 Task: Search one way flight ticket for 1 adult, 1 child, 1 infant in seat in premium economy from Bemidji: Bemidji Regional Airport to Gillette: Gillette Campbell County Airport on 5-1-2023. Choice of flights is United. Number of bags: 1 checked bag. Price is upto 86000. Outbound departure time preference is 7:15.
Action: Mouse moved to (340, 502)
Screenshot: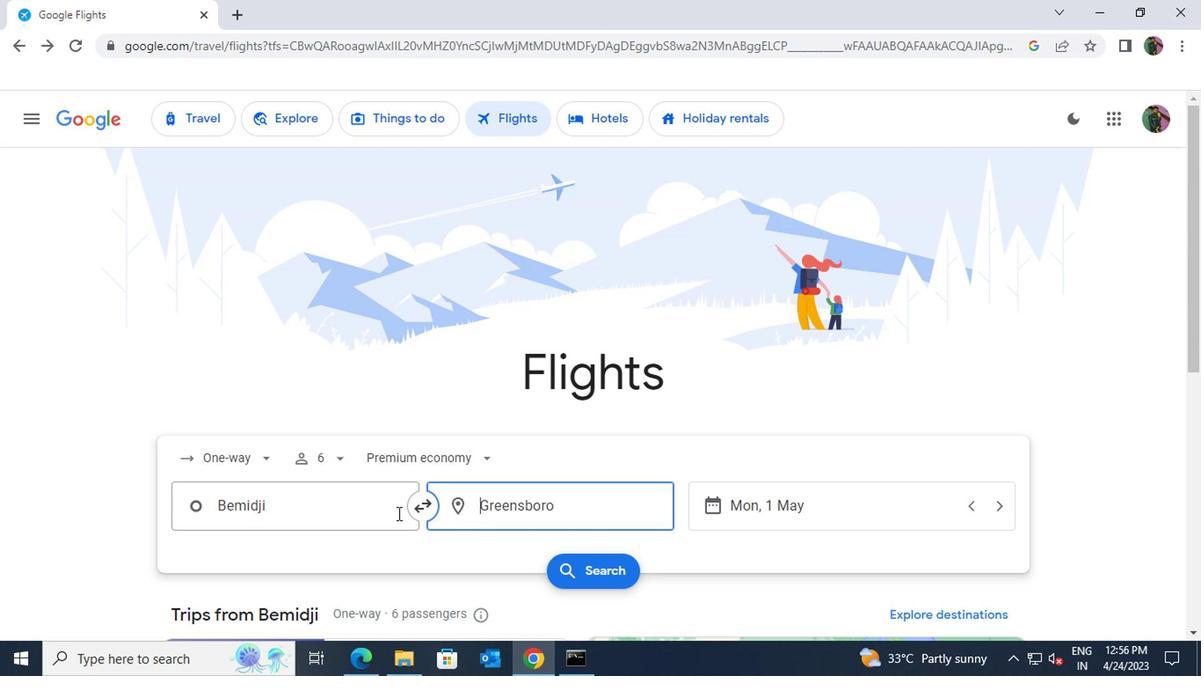 
Action: Mouse pressed left at (340, 502)
Screenshot: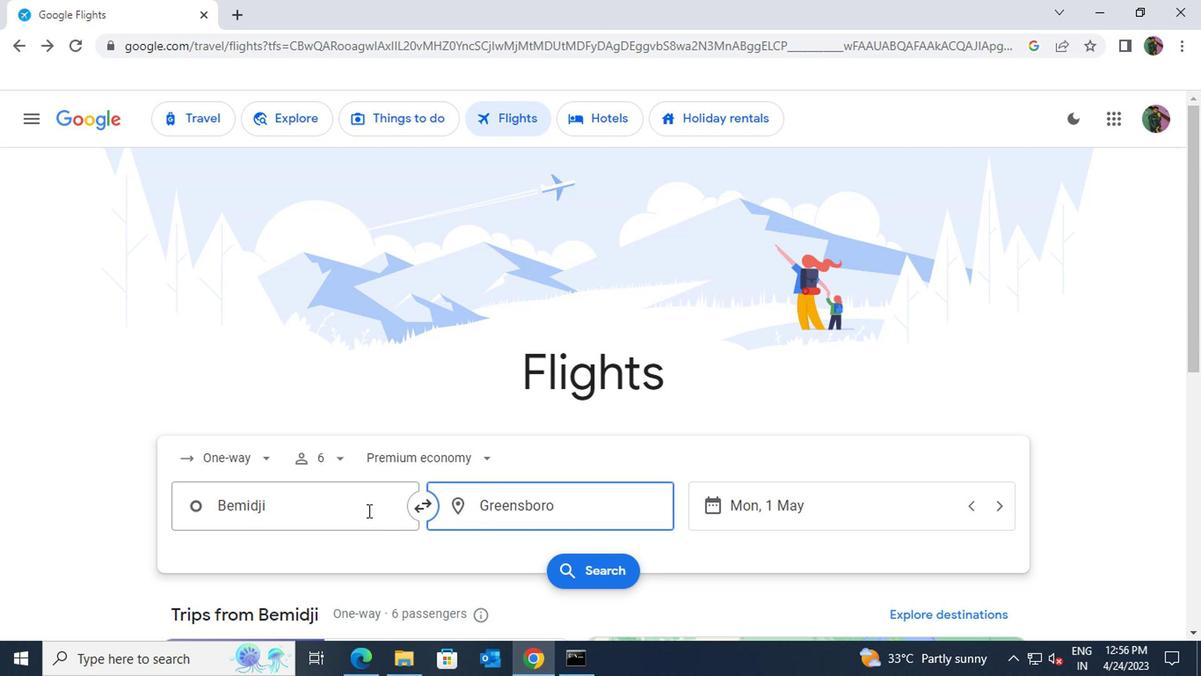
Action: Key pressed bemi
Screenshot: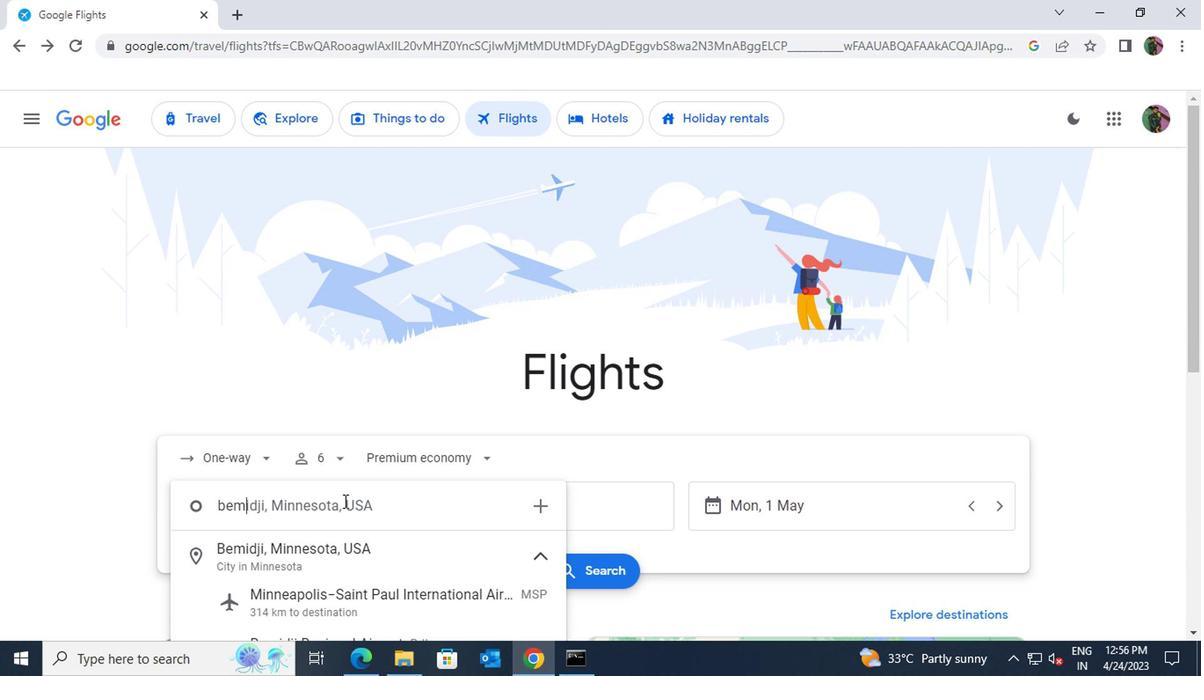 
Action: Mouse moved to (360, 552)
Screenshot: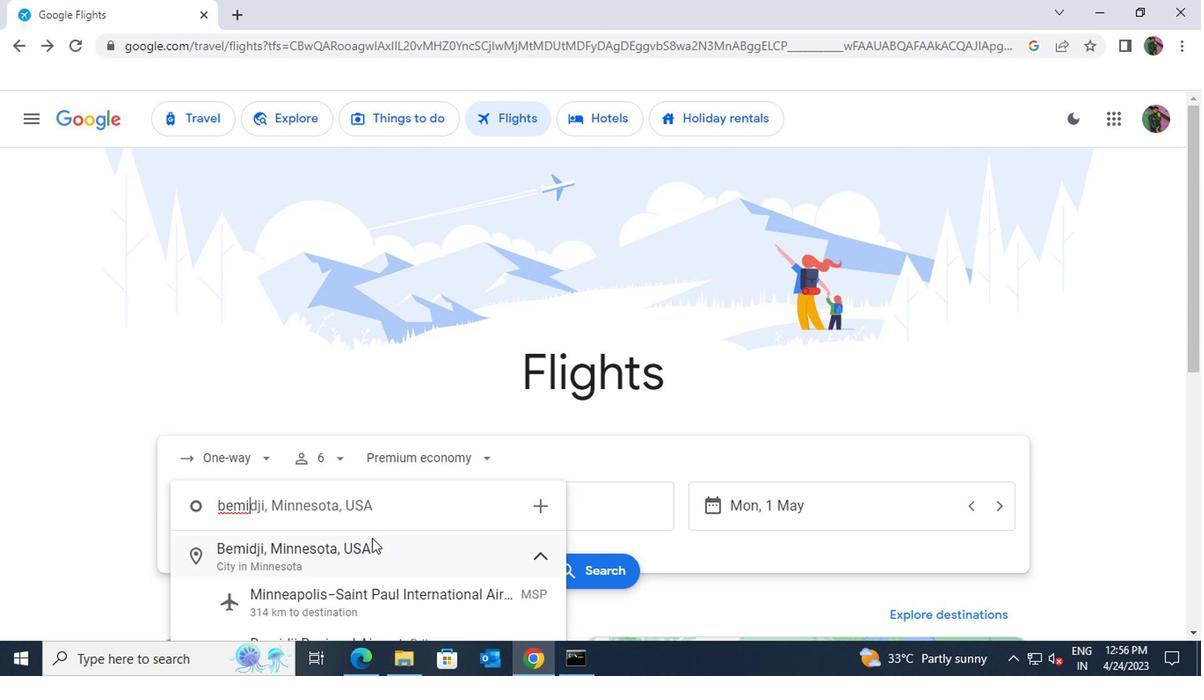 
Action: Mouse pressed left at (360, 552)
Screenshot: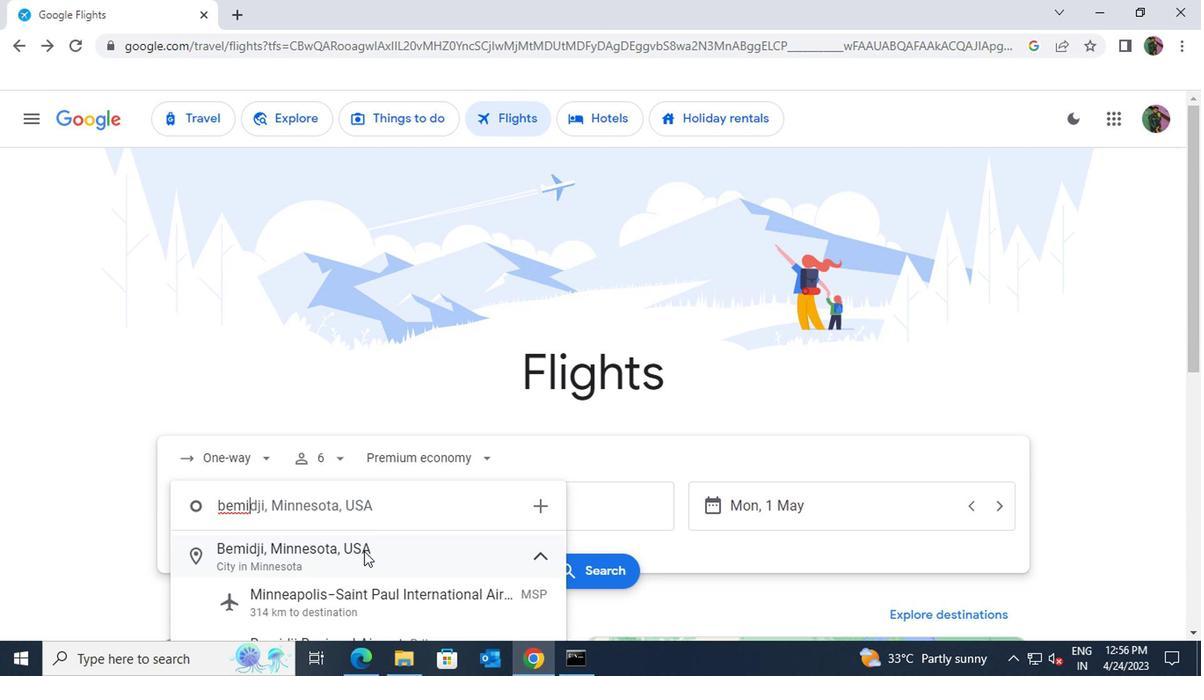
Action: Mouse moved to (496, 513)
Screenshot: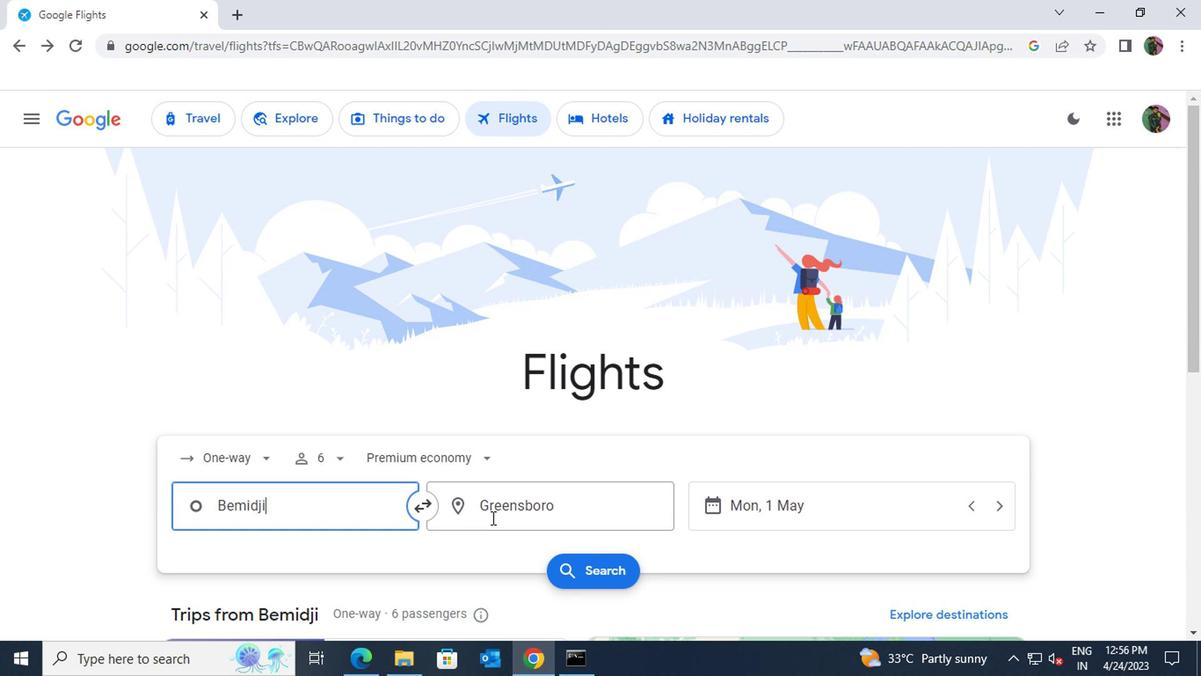 
Action: Mouse pressed left at (496, 513)
Screenshot: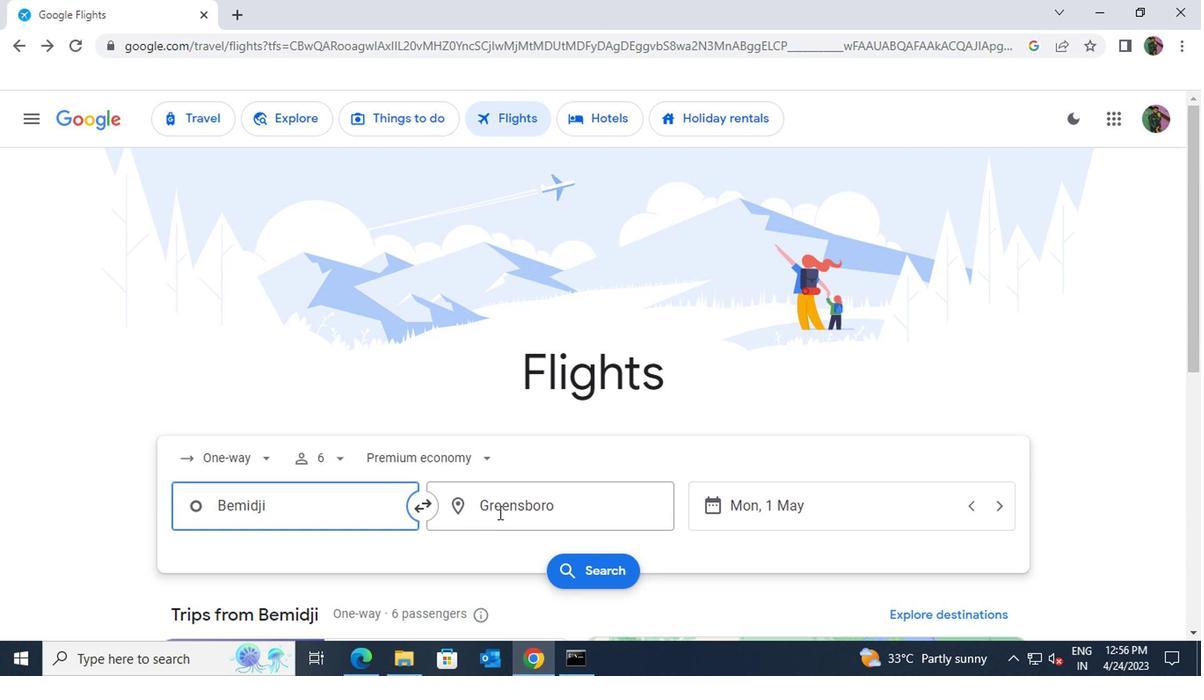 
Action: Mouse moved to (499, 512)
Screenshot: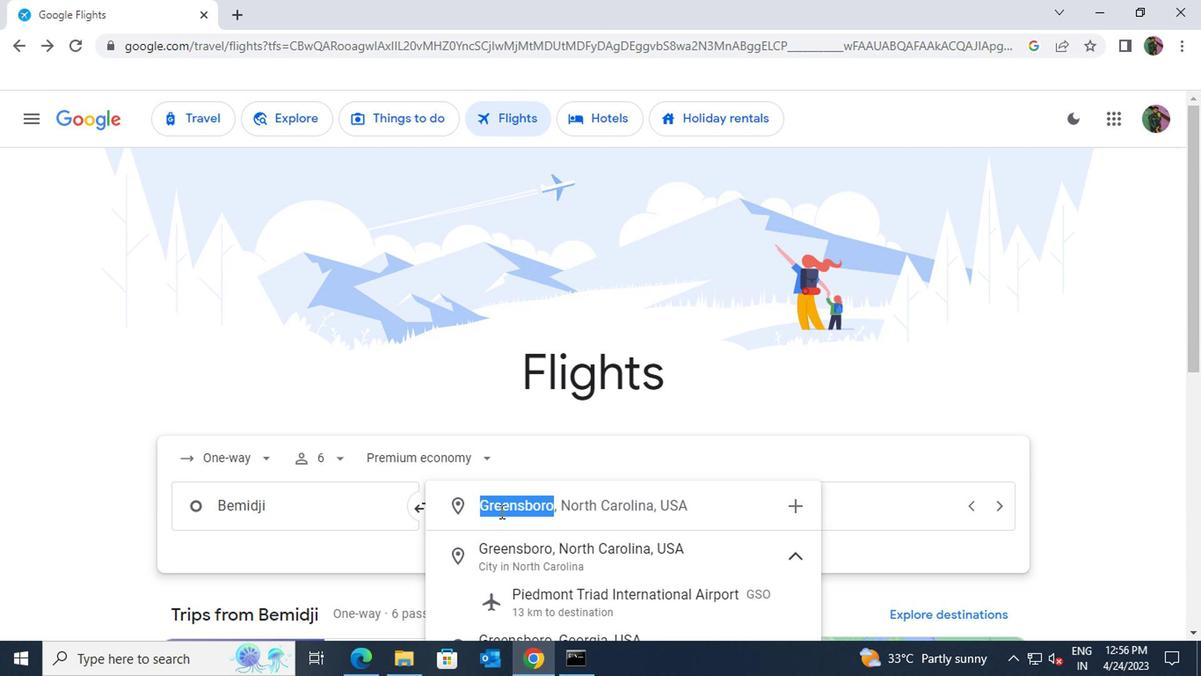 
Action: Key pressed gillett
Screenshot: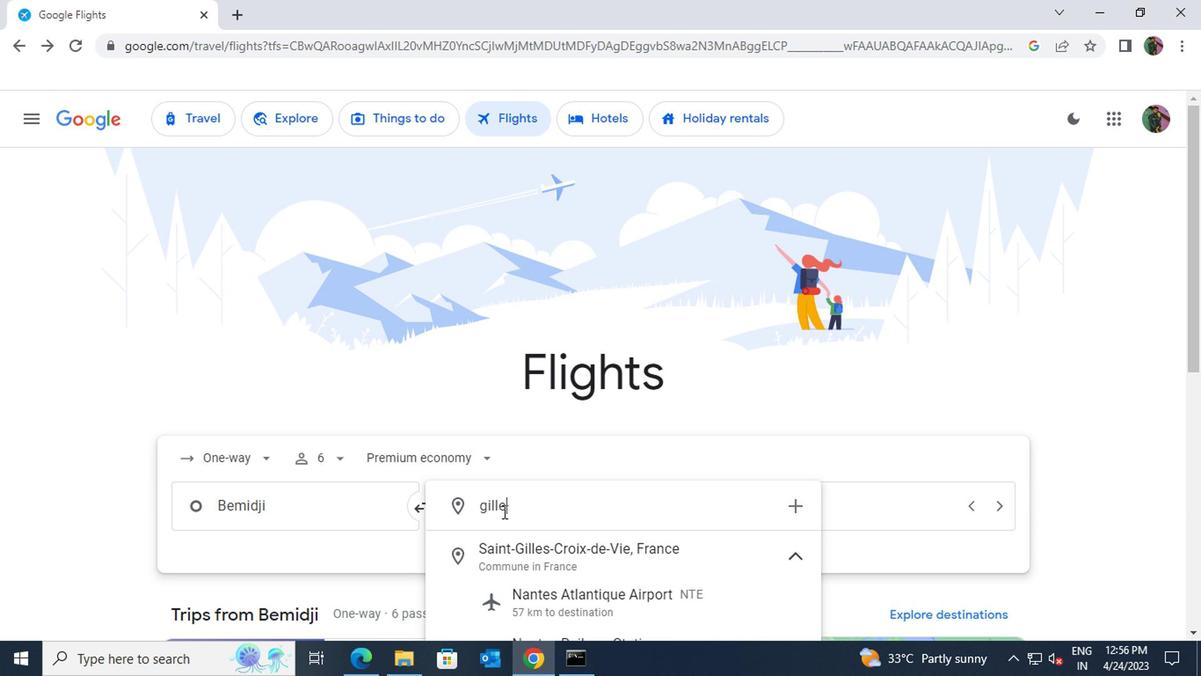 
Action: Mouse moved to (505, 548)
Screenshot: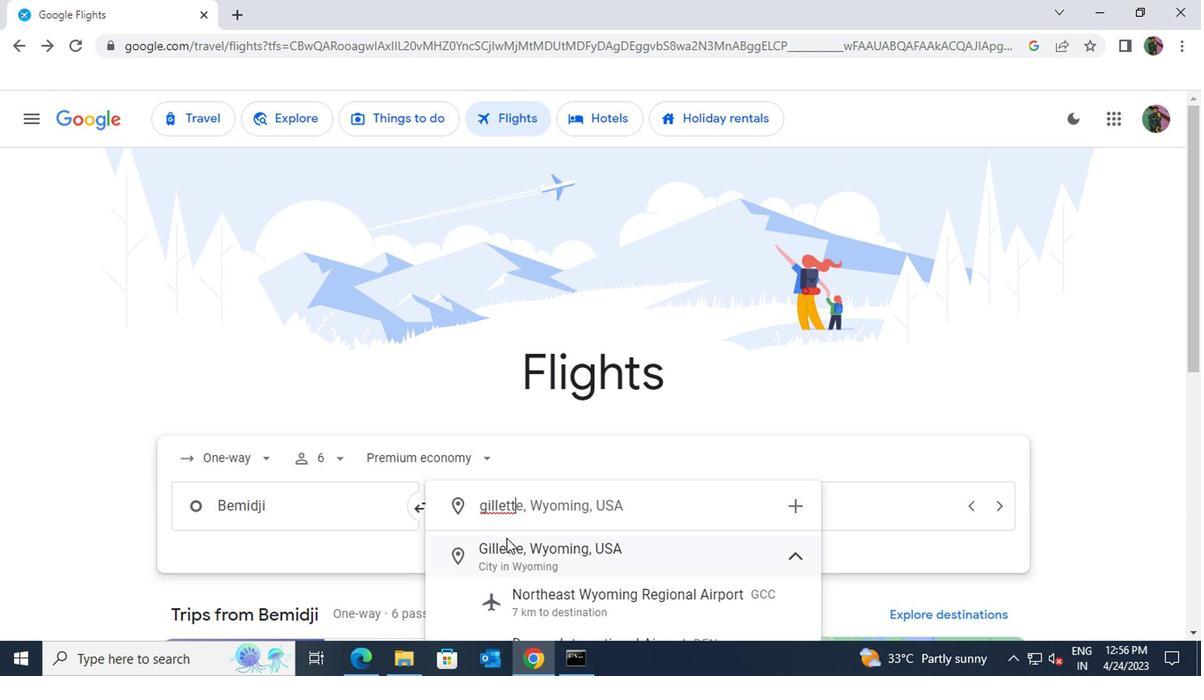 
Action: Mouse pressed left at (505, 548)
Screenshot: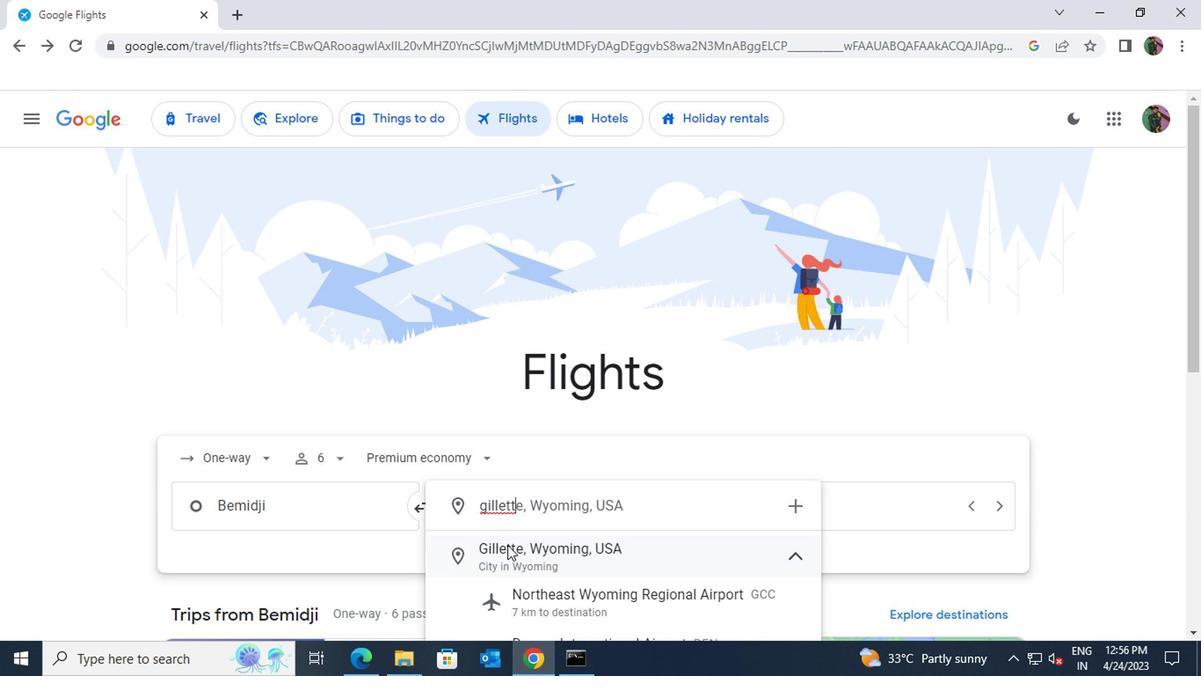 
Action: Mouse moved to (340, 460)
Screenshot: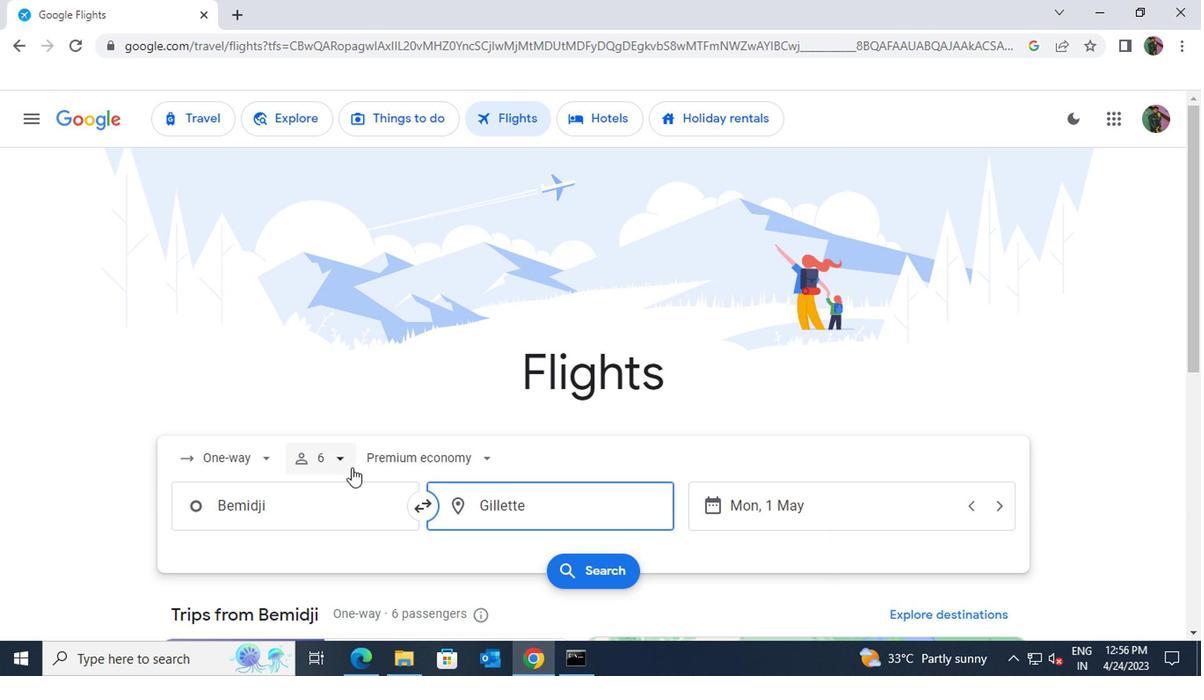 
Action: Mouse pressed left at (340, 460)
Screenshot: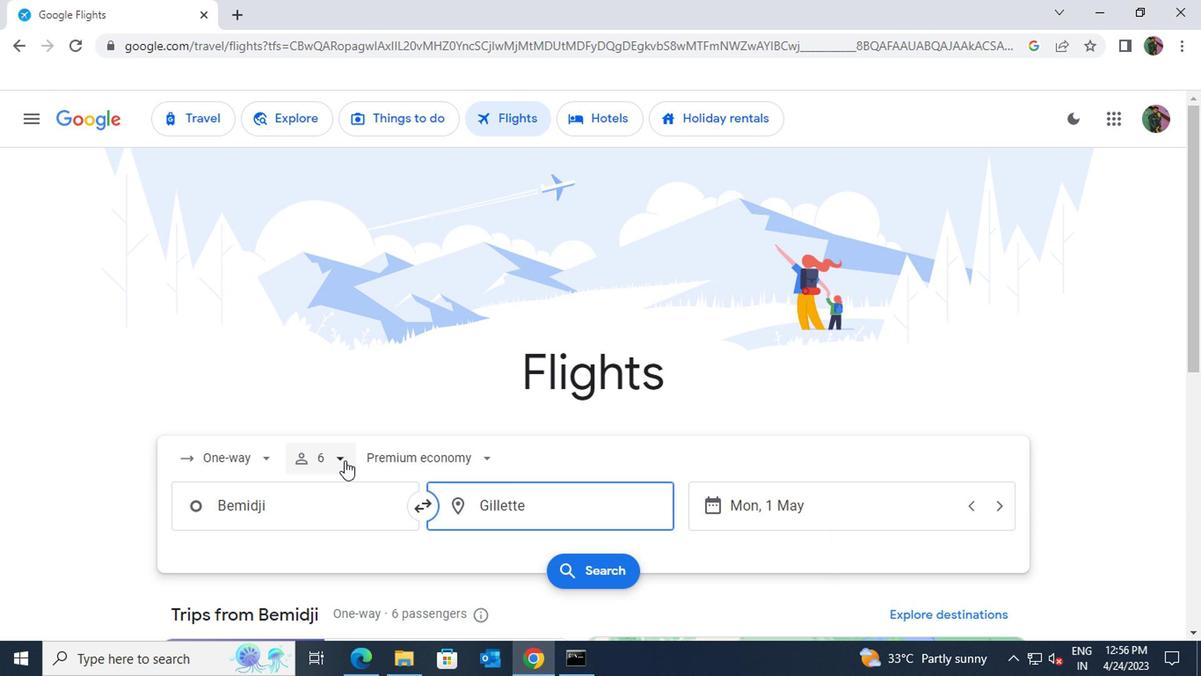 
Action: Mouse moved to (405, 503)
Screenshot: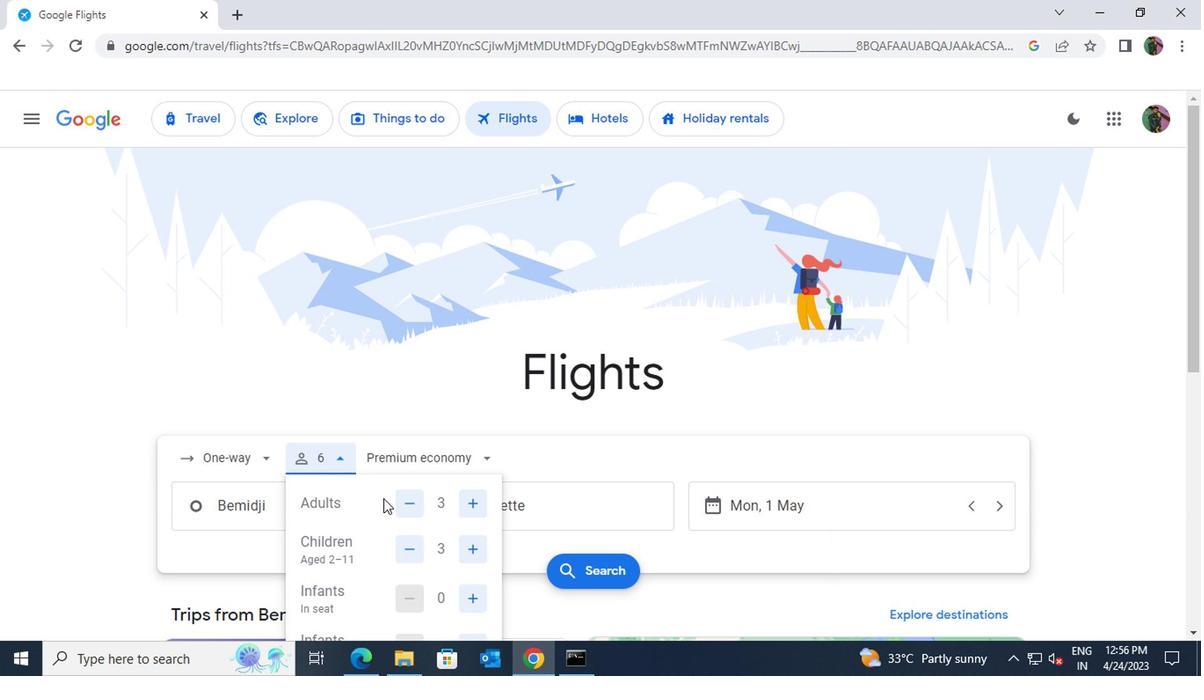 
Action: Mouse pressed left at (405, 503)
Screenshot: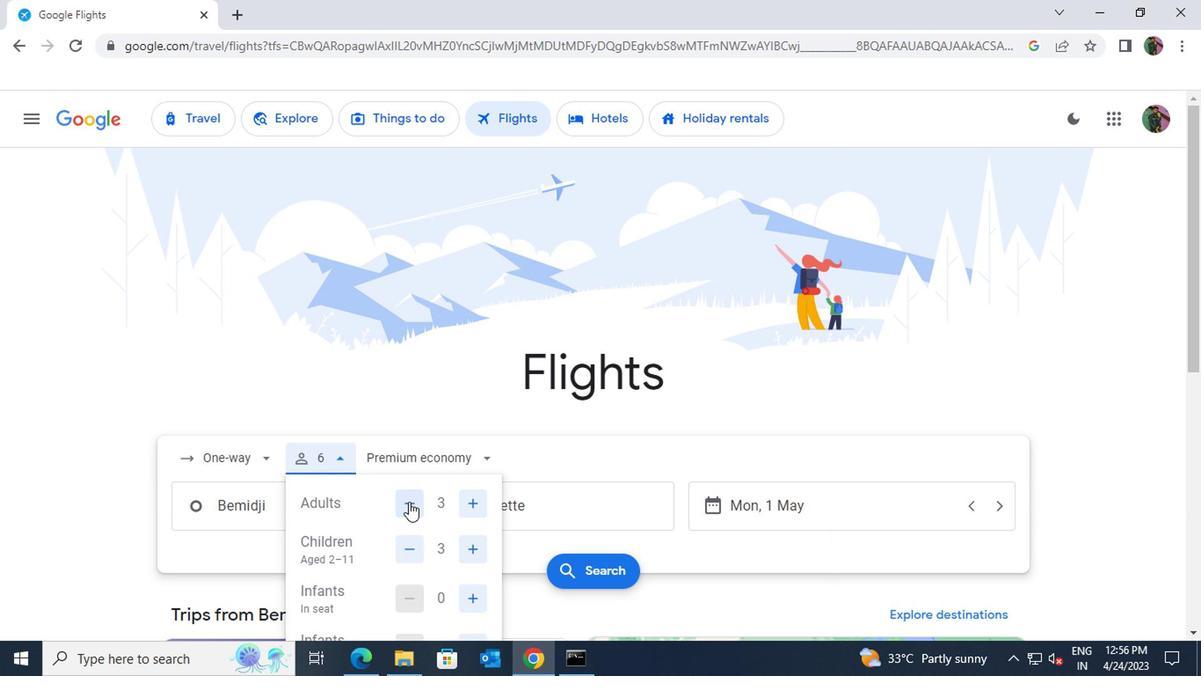 
Action: Mouse pressed left at (405, 503)
Screenshot: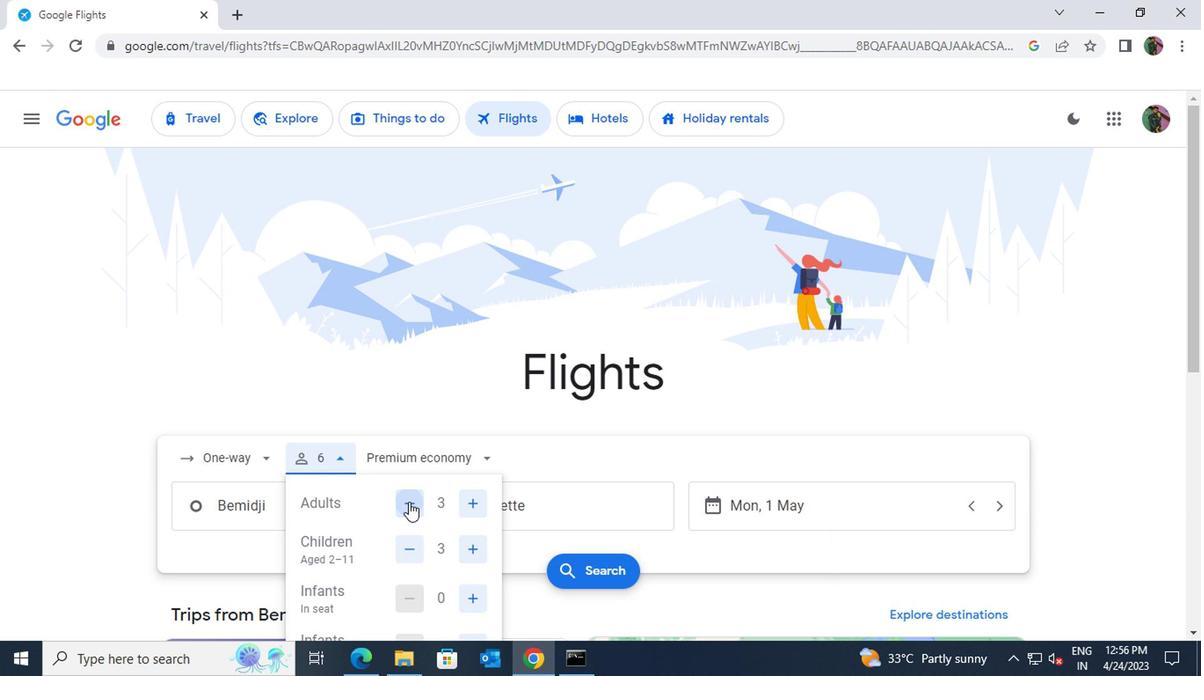 
Action: Mouse moved to (406, 548)
Screenshot: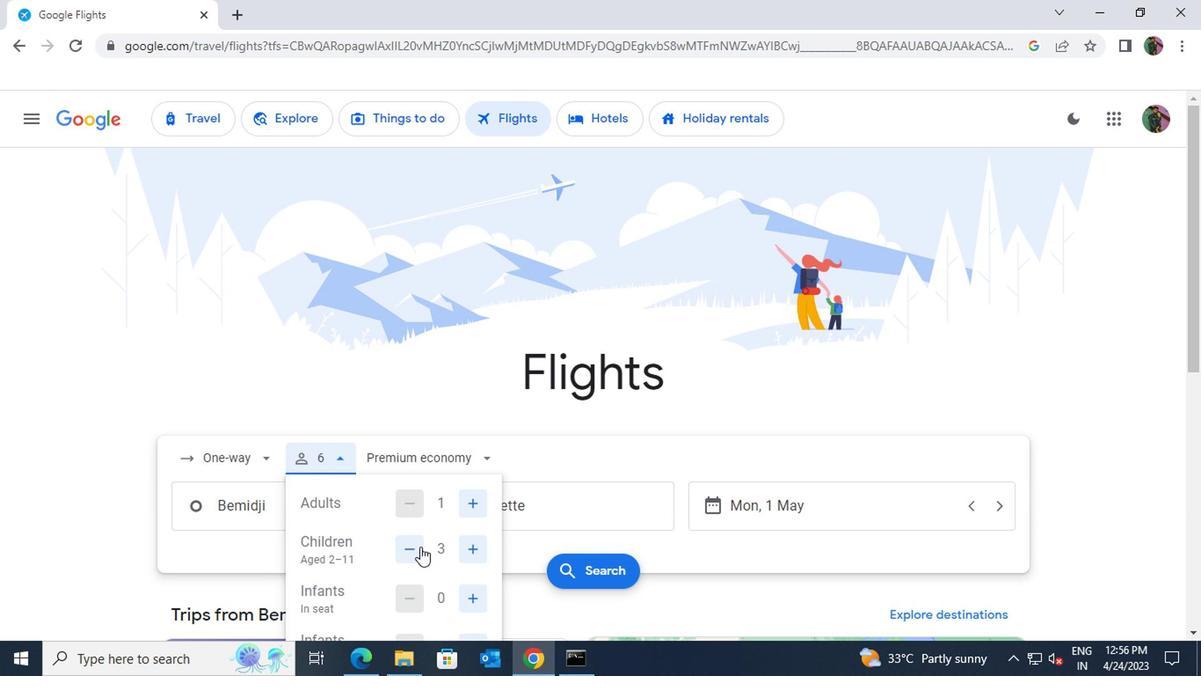 
Action: Mouse pressed left at (406, 548)
Screenshot: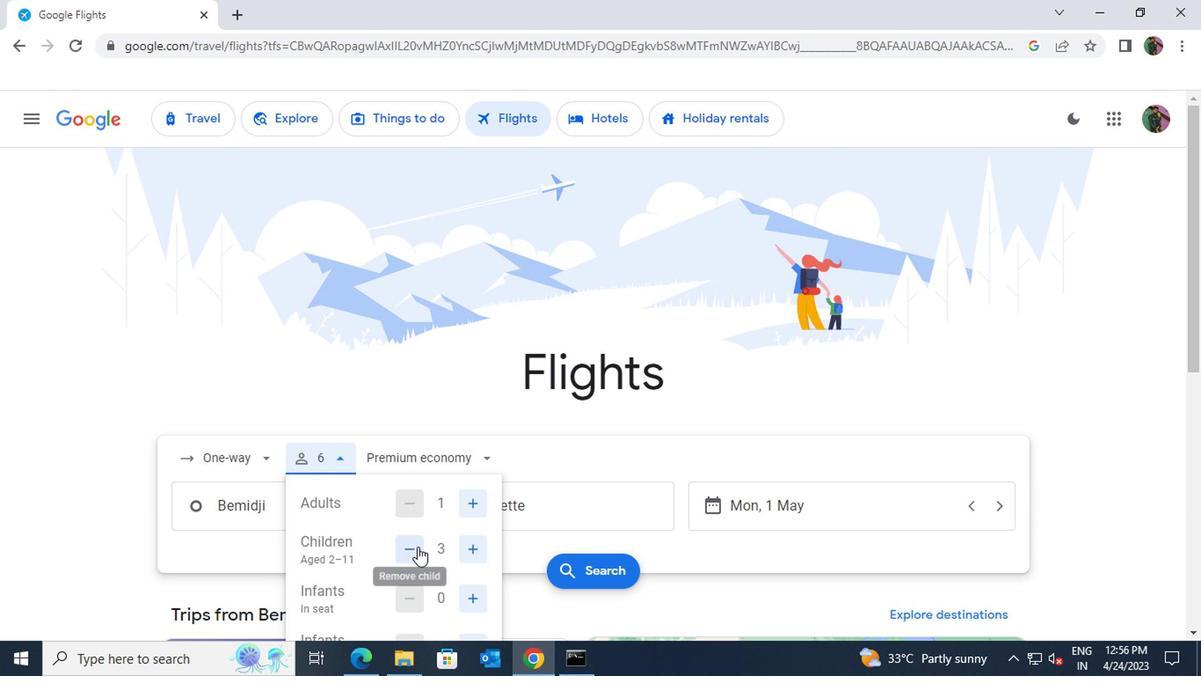 
Action: Mouse pressed left at (406, 548)
Screenshot: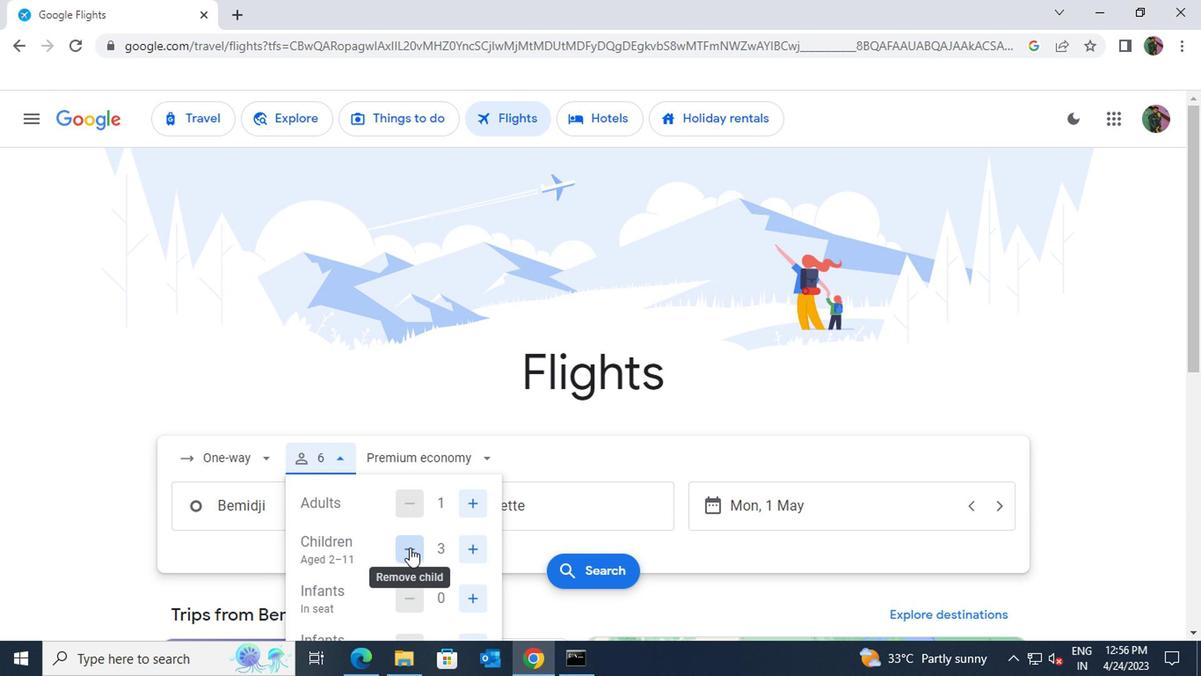 
Action: Mouse moved to (416, 542)
Screenshot: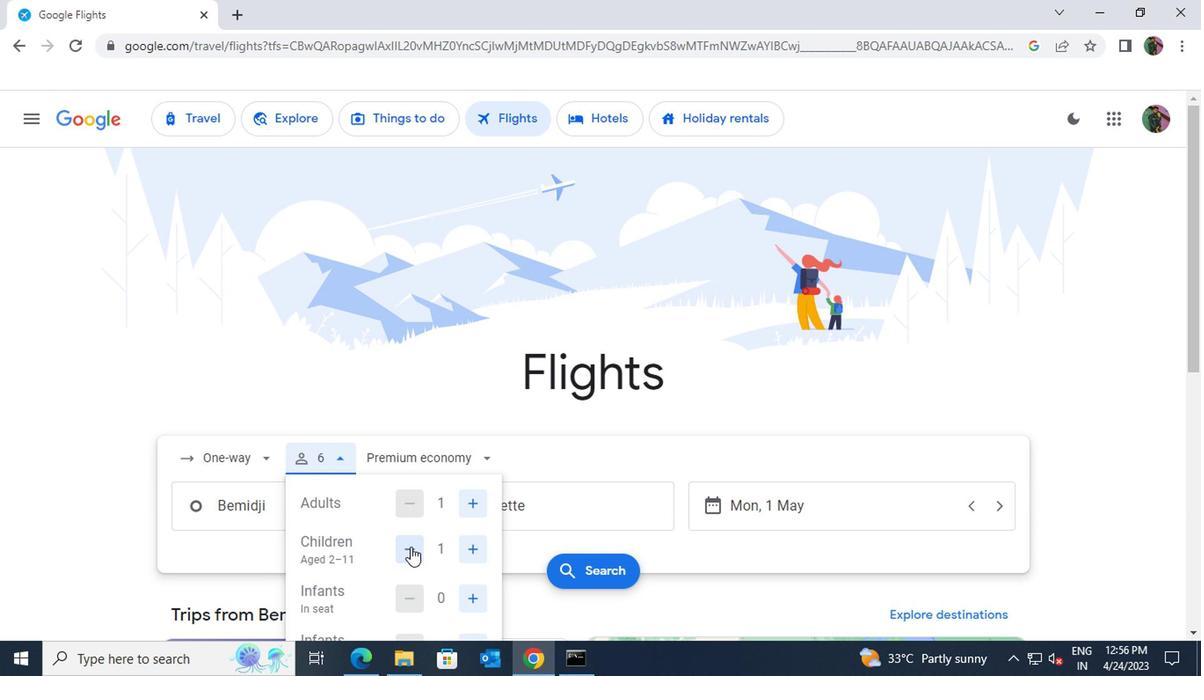 
Action: Mouse scrolled (416, 542) with delta (0, 0)
Screenshot: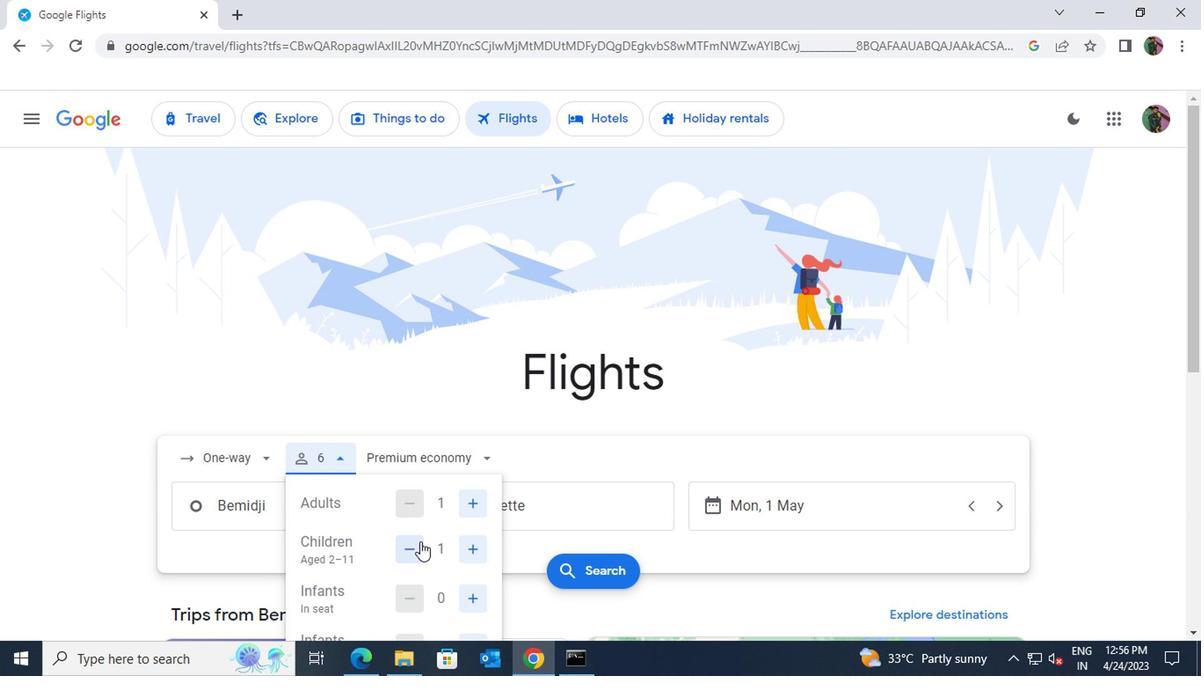
Action: Mouse moved to (468, 508)
Screenshot: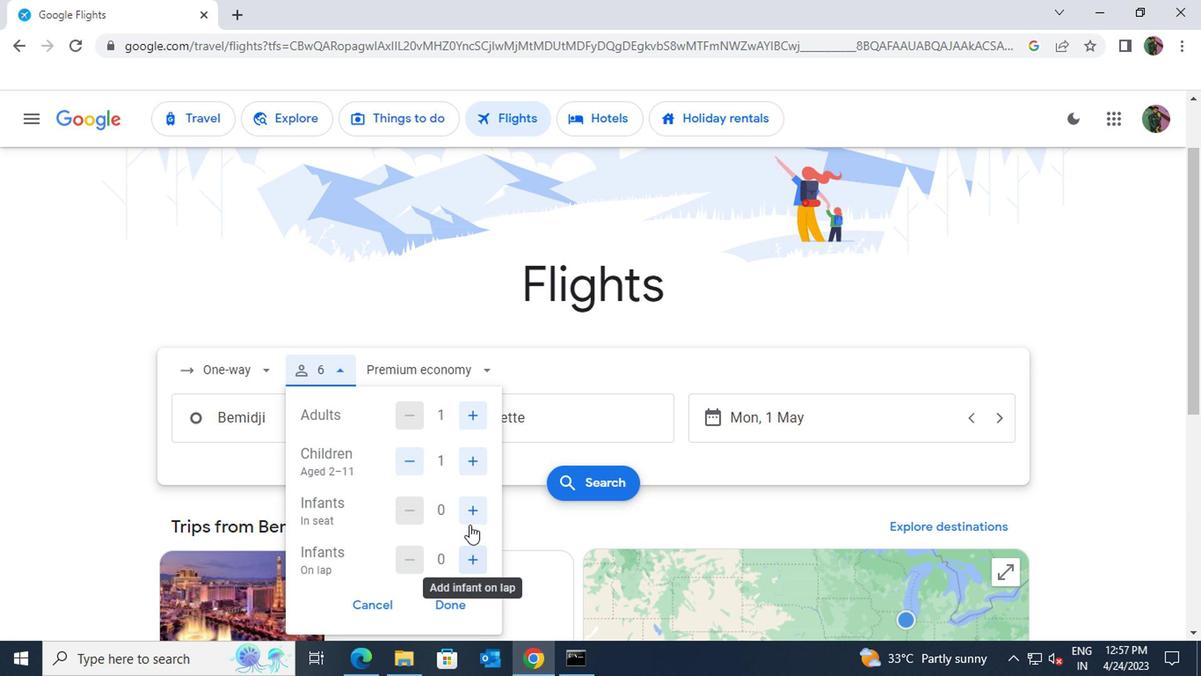 
Action: Mouse pressed left at (468, 508)
Screenshot: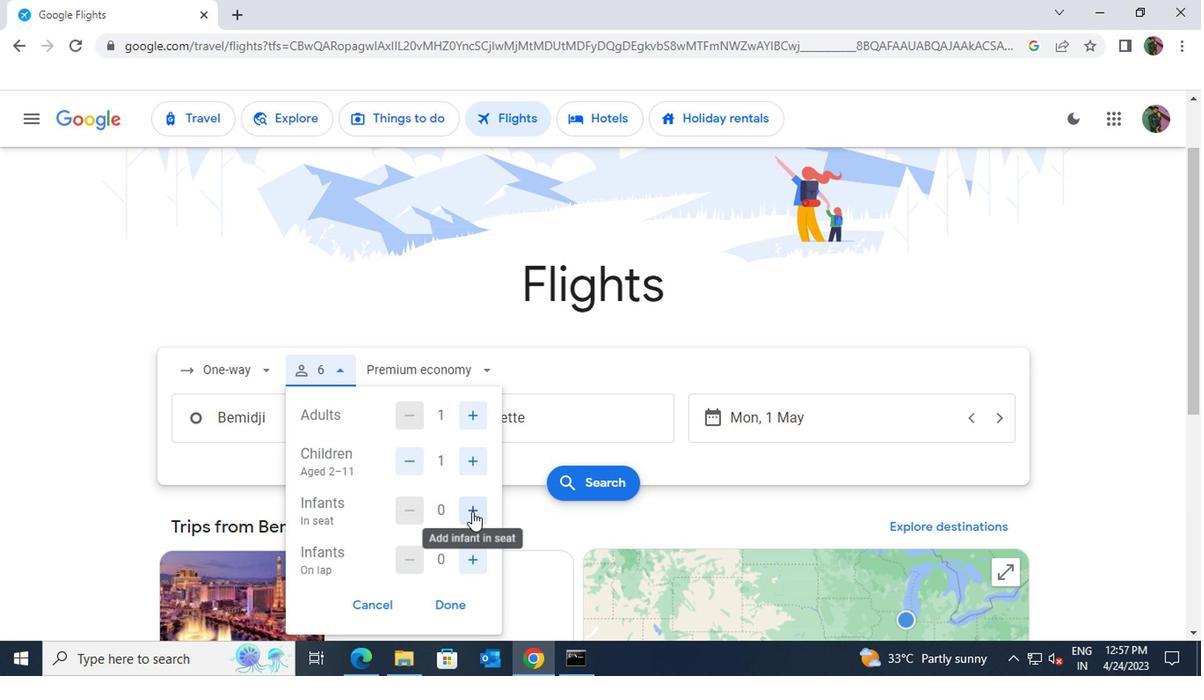 
Action: Mouse moved to (446, 602)
Screenshot: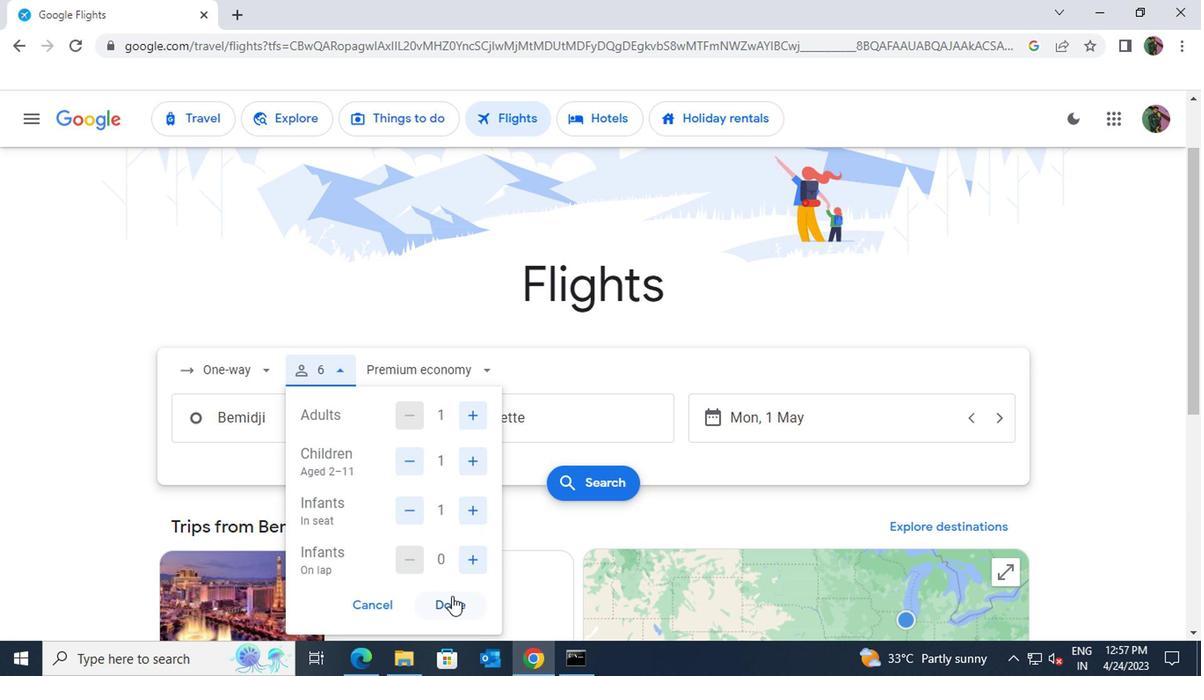 
Action: Mouse pressed left at (446, 602)
Screenshot: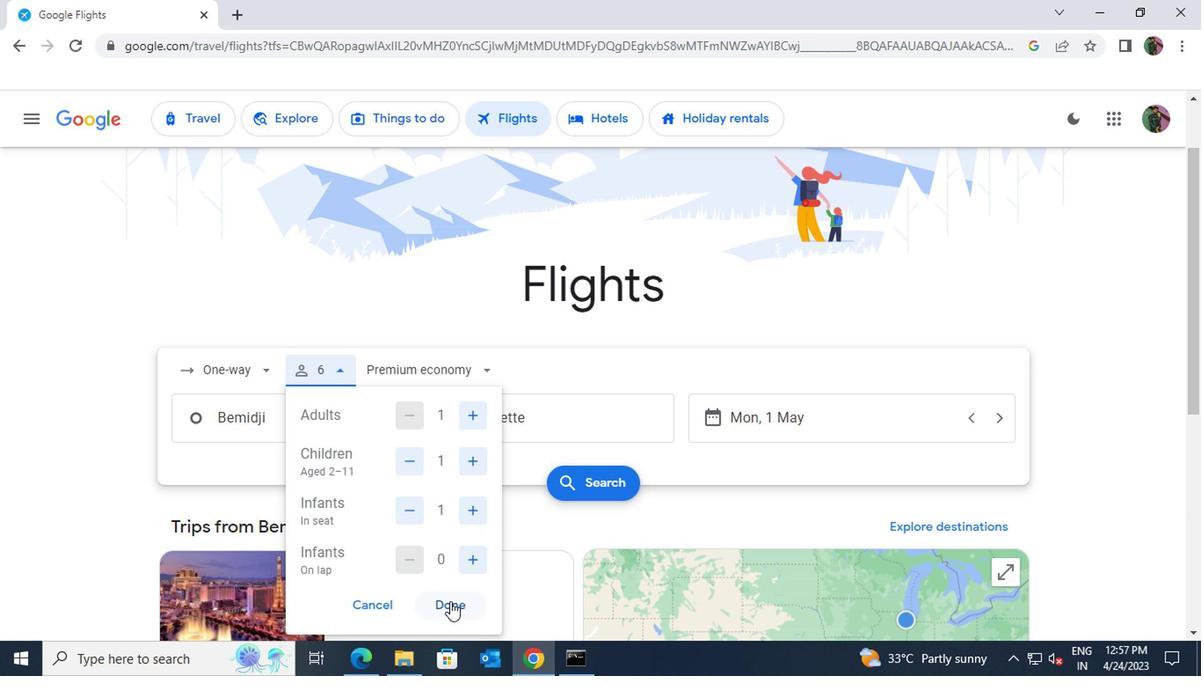 
Action: Mouse moved to (704, 415)
Screenshot: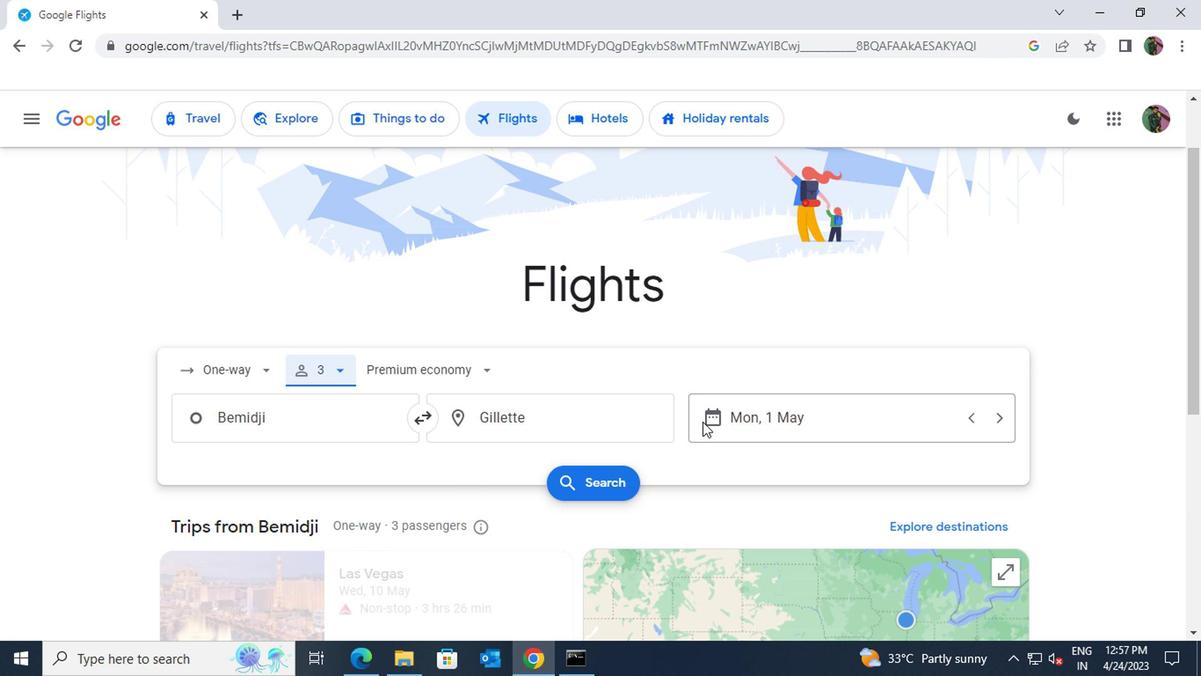 
Action: Mouse pressed left at (704, 415)
Screenshot: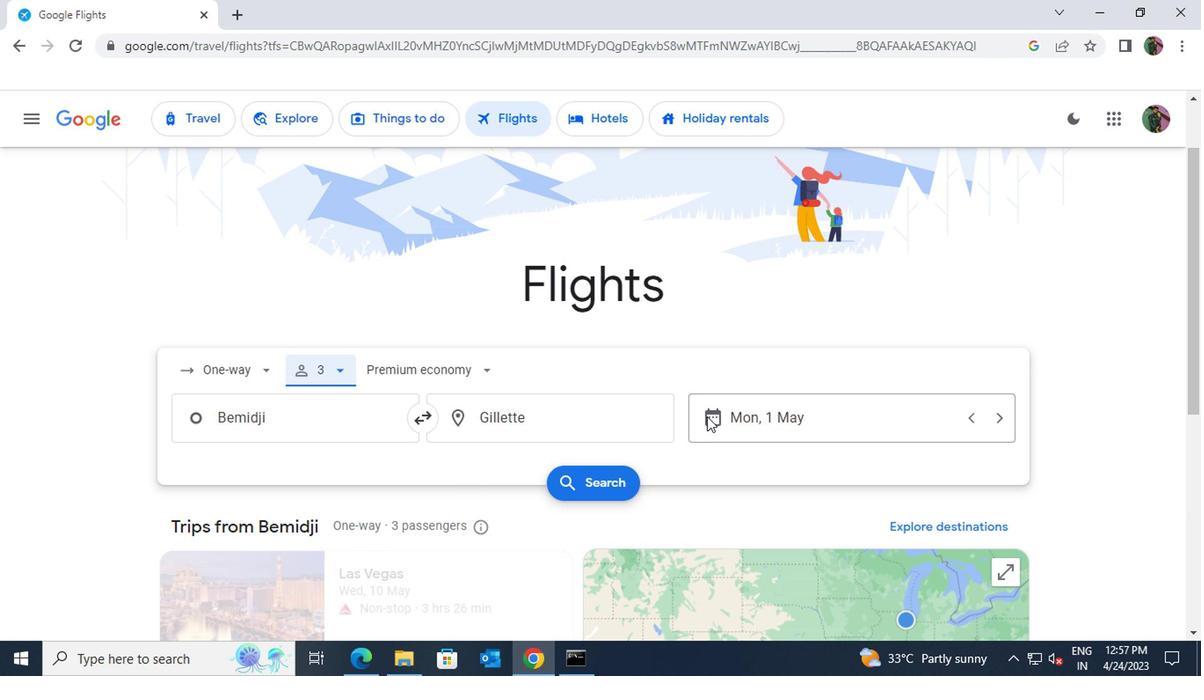
Action: Mouse moved to (776, 318)
Screenshot: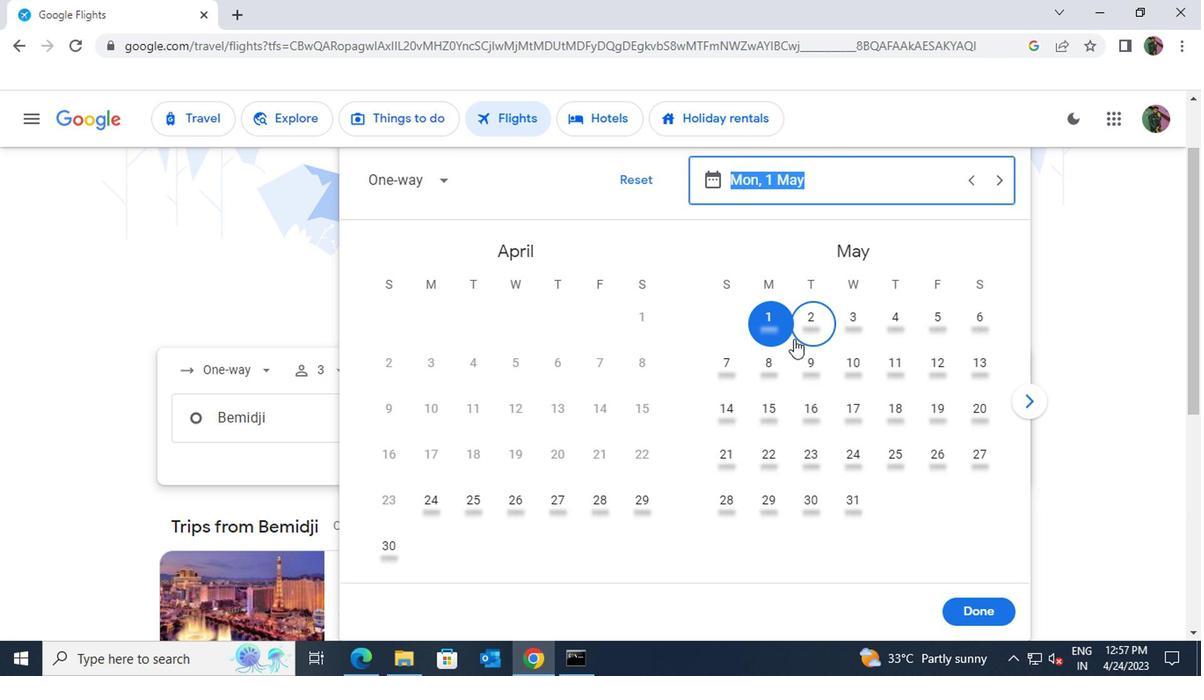 
Action: Mouse pressed left at (776, 318)
Screenshot: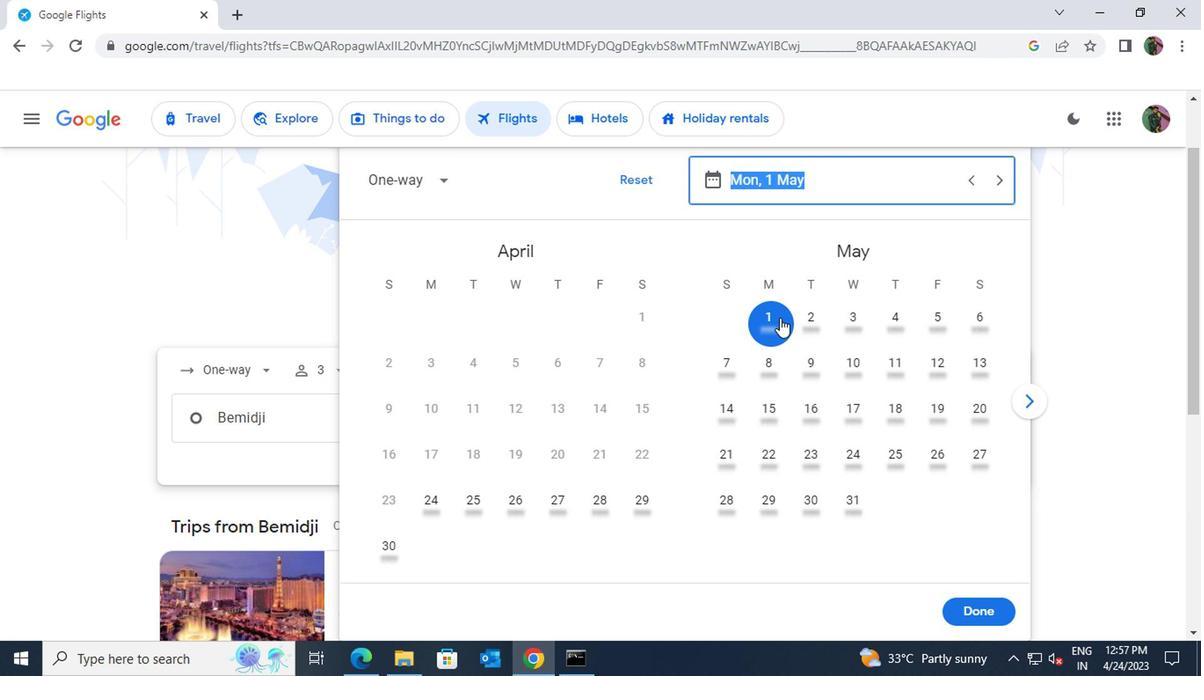 
Action: Mouse moved to (970, 614)
Screenshot: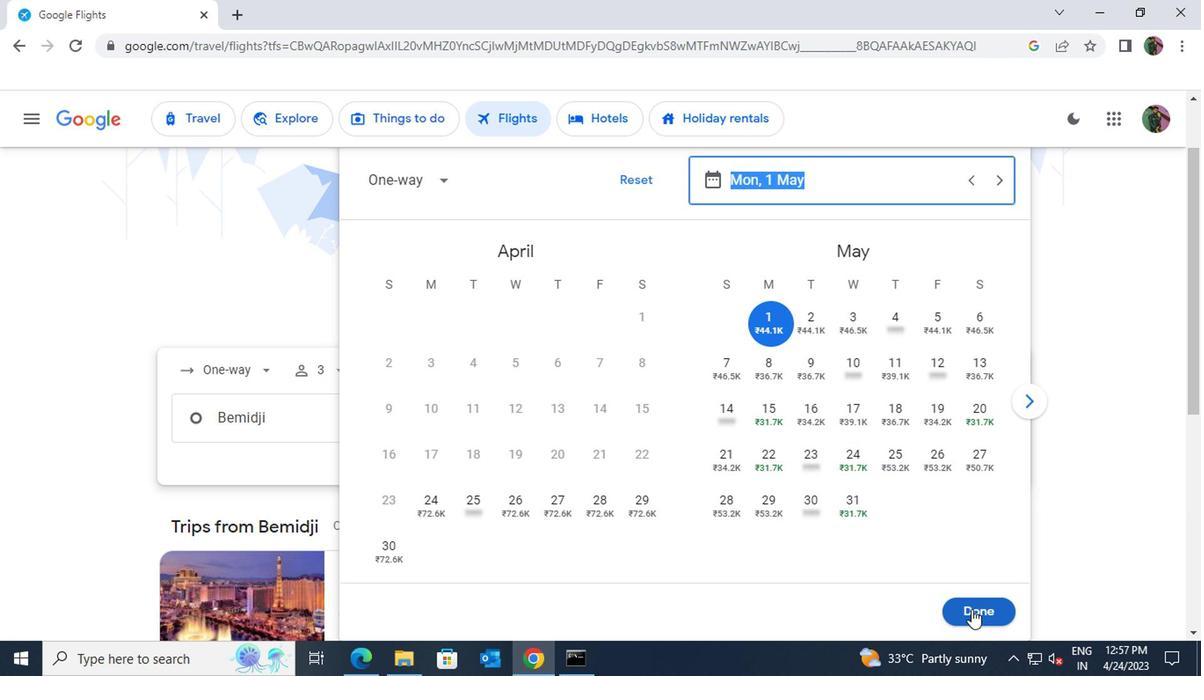 
Action: Mouse pressed left at (970, 614)
Screenshot: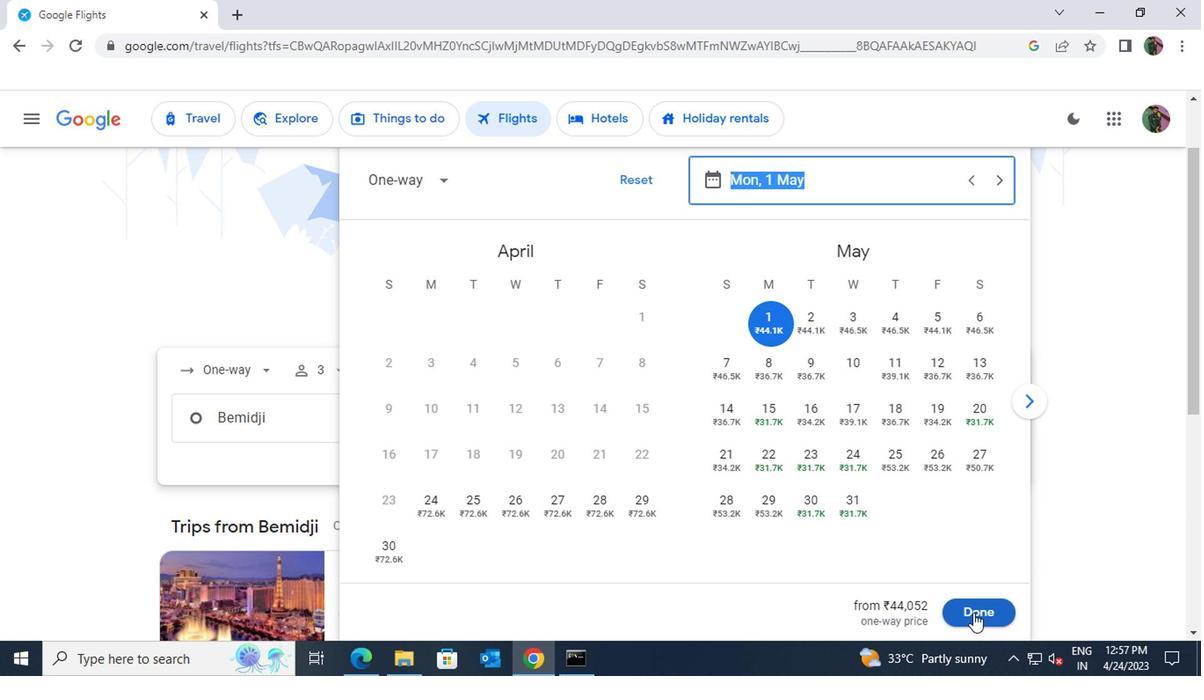 
Action: Mouse moved to (268, 371)
Screenshot: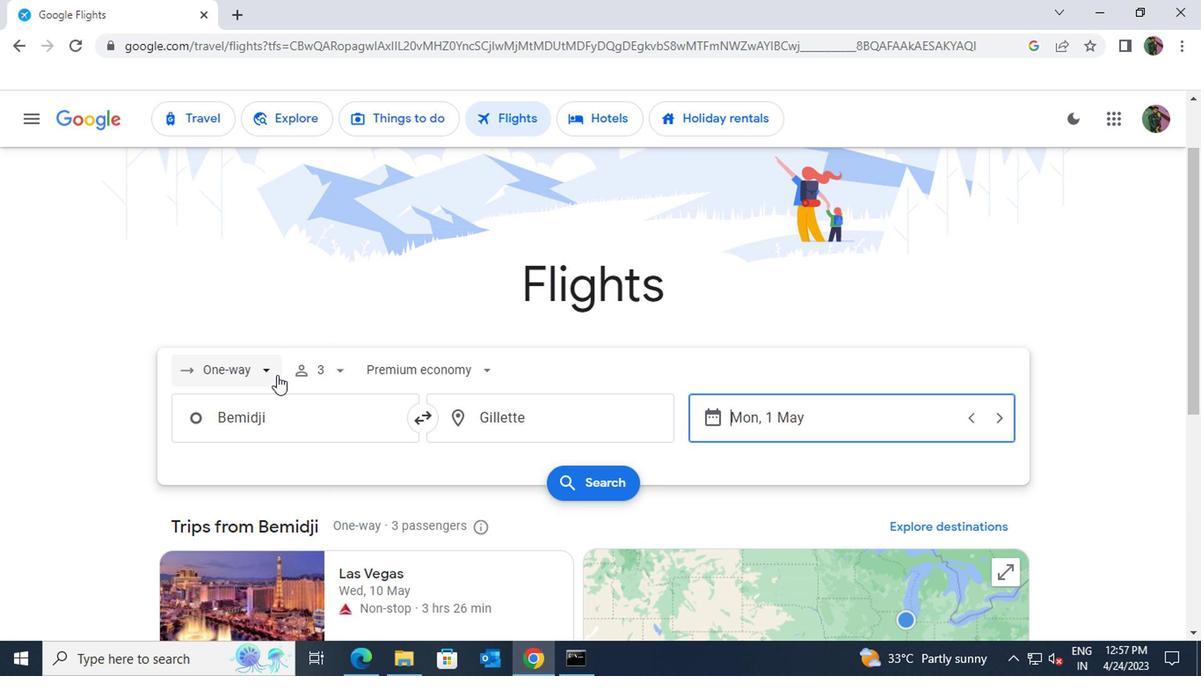 
Action: Mouse pressed left at (268, 371)
Screenshot: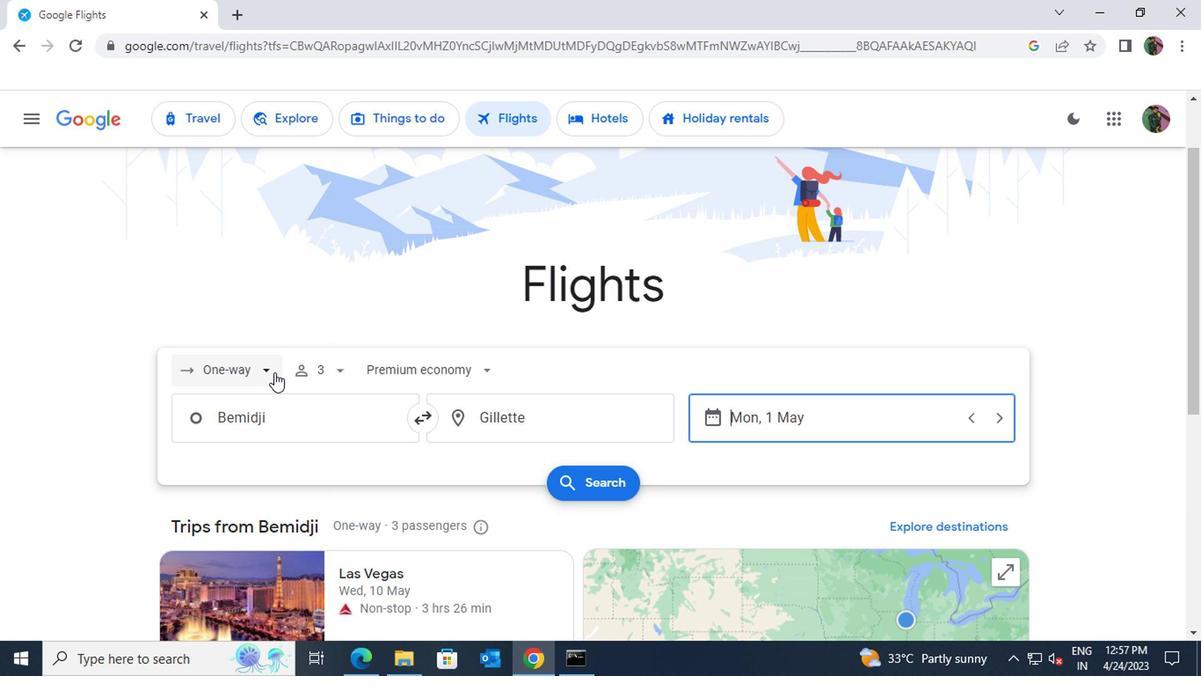 
Action: Mouse moved to (240, 445)
Screenshot: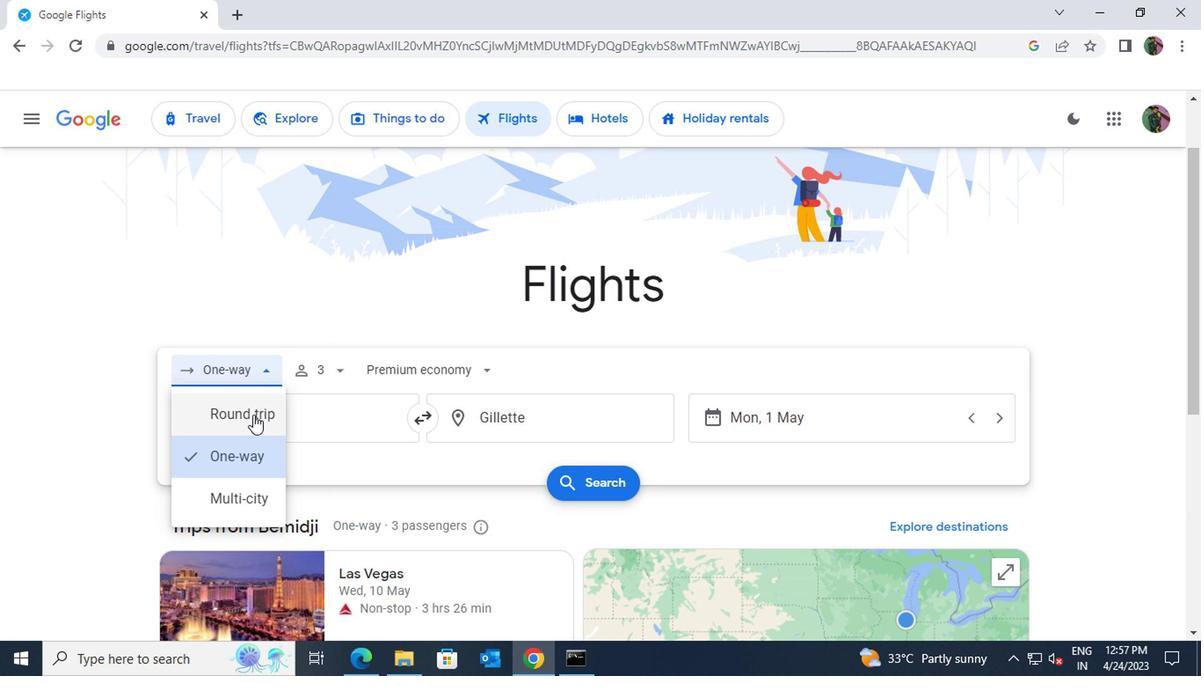 
Action: Mouse pressed left at (240, 445)
Screenshot: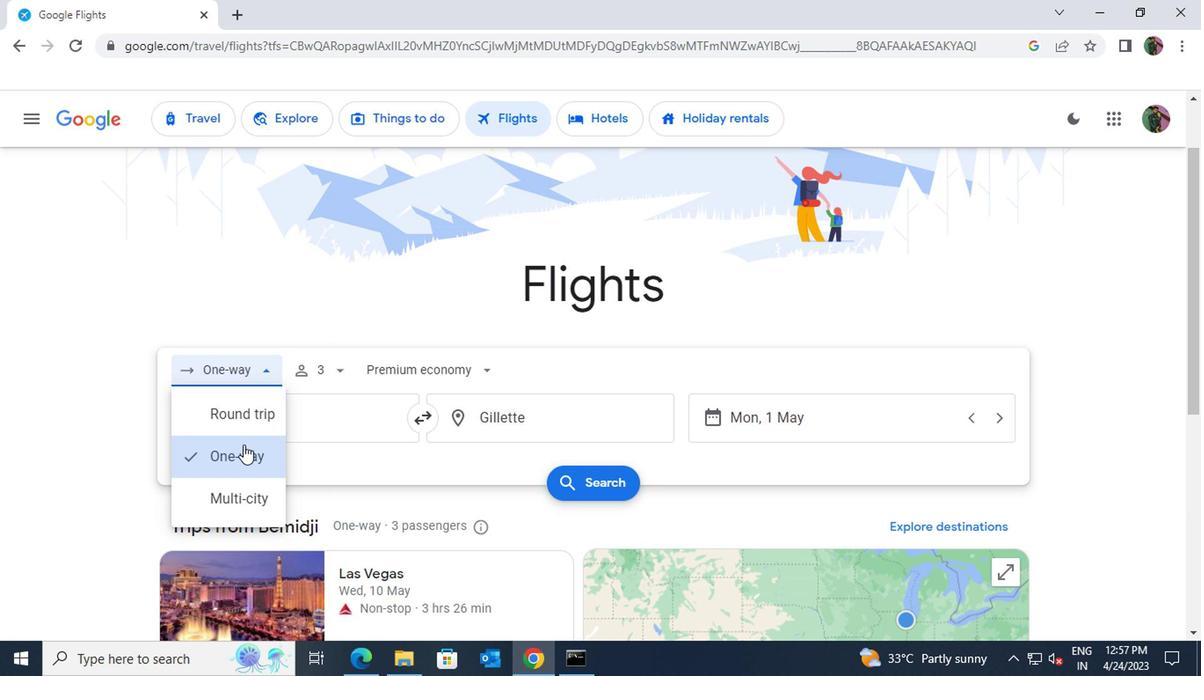 
Action: Mouse moved to (584, 483)
Screenshot: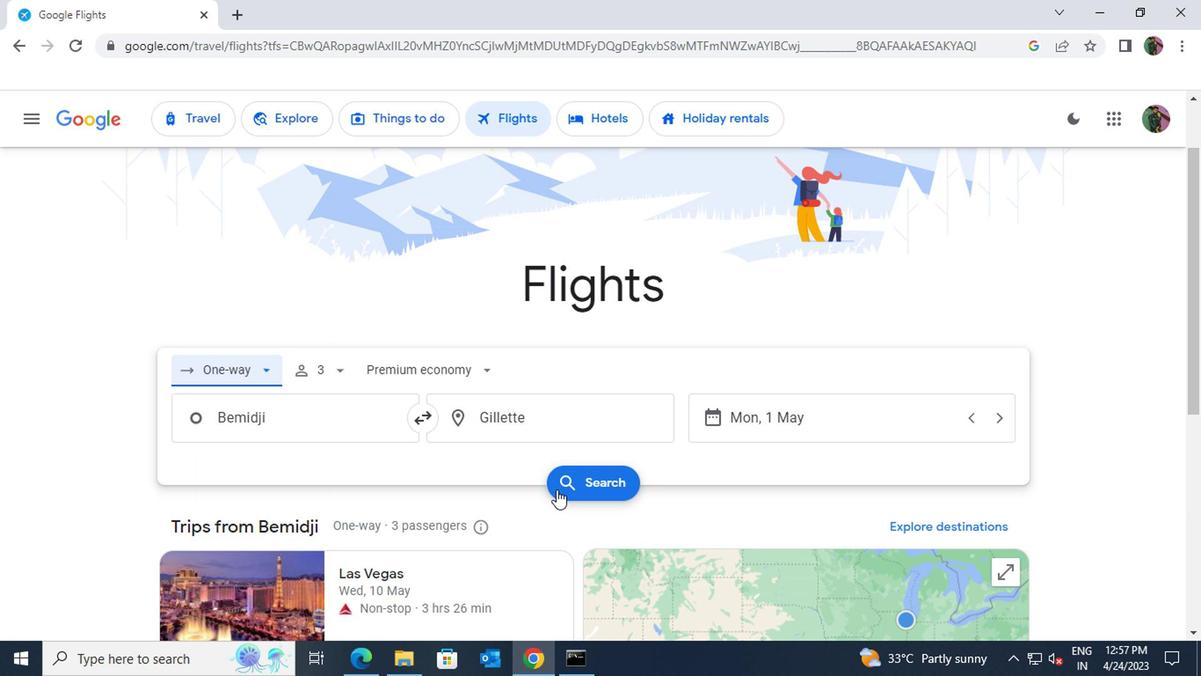 
Action: Mouse pressed left at (584, 483)
Screenshot: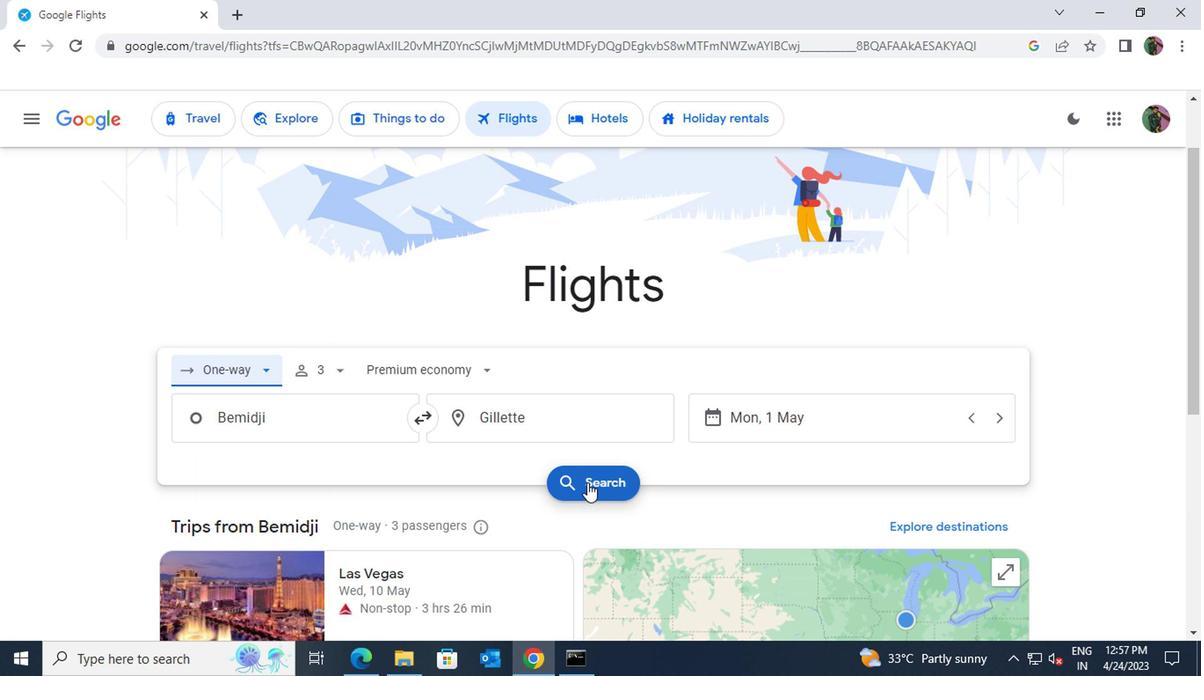 
Action: Mouse moved to (470, 286)
Screenshot: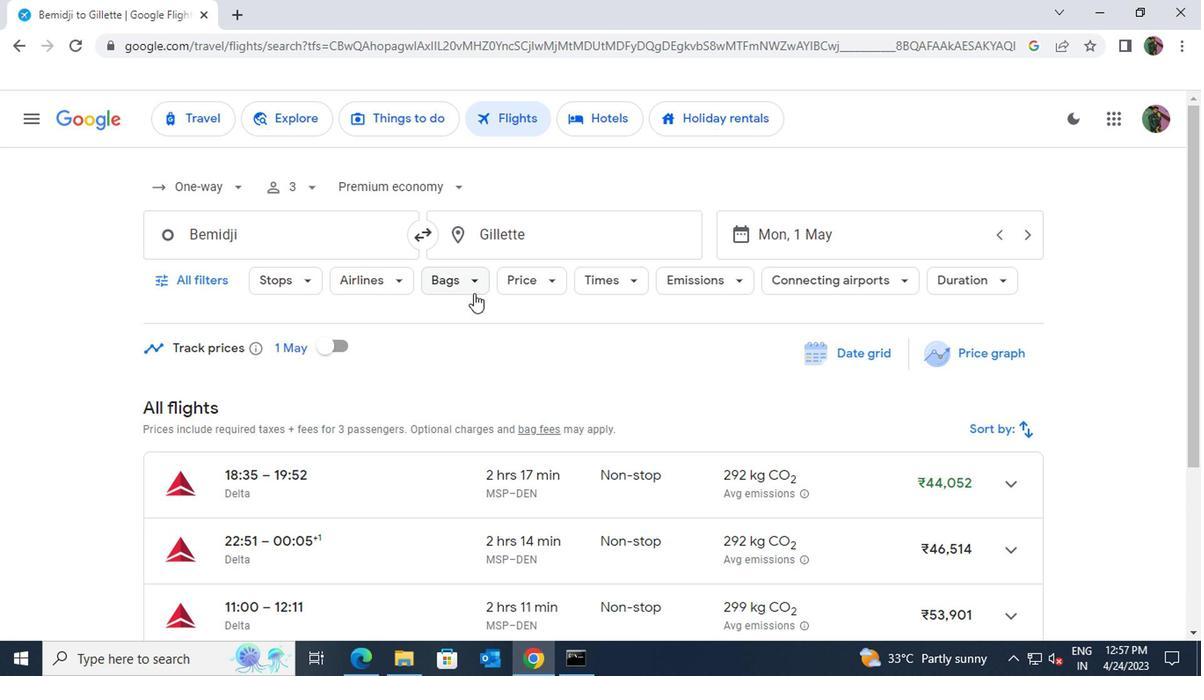 
Action: Mouse pressed left at (470, 286)
Screenshot: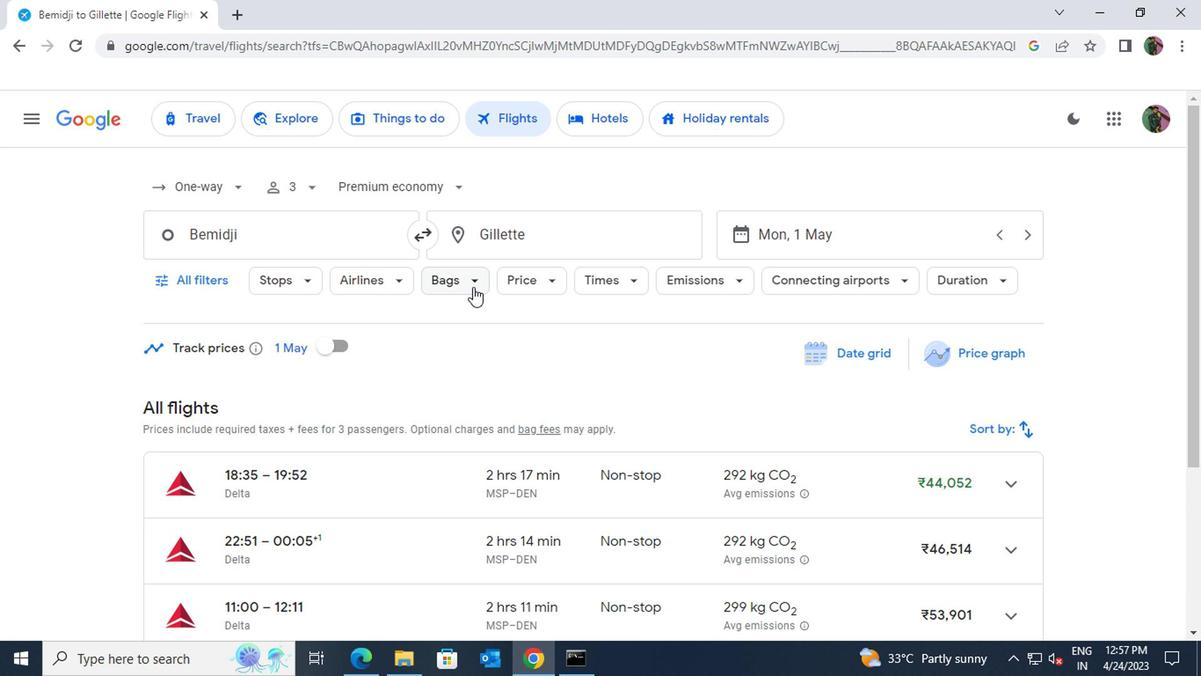 
Action: Mouse moved to (696, 400)
Screenshot: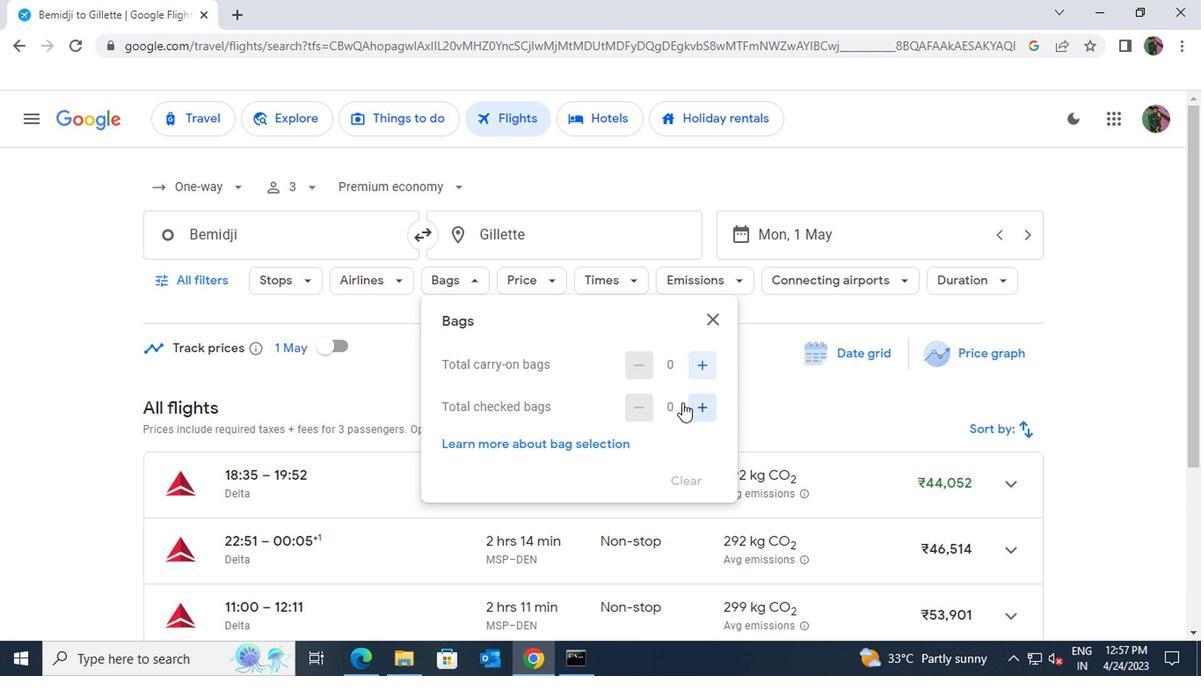 
Action: Mouse pressed left at (696, 400)
Screenshot: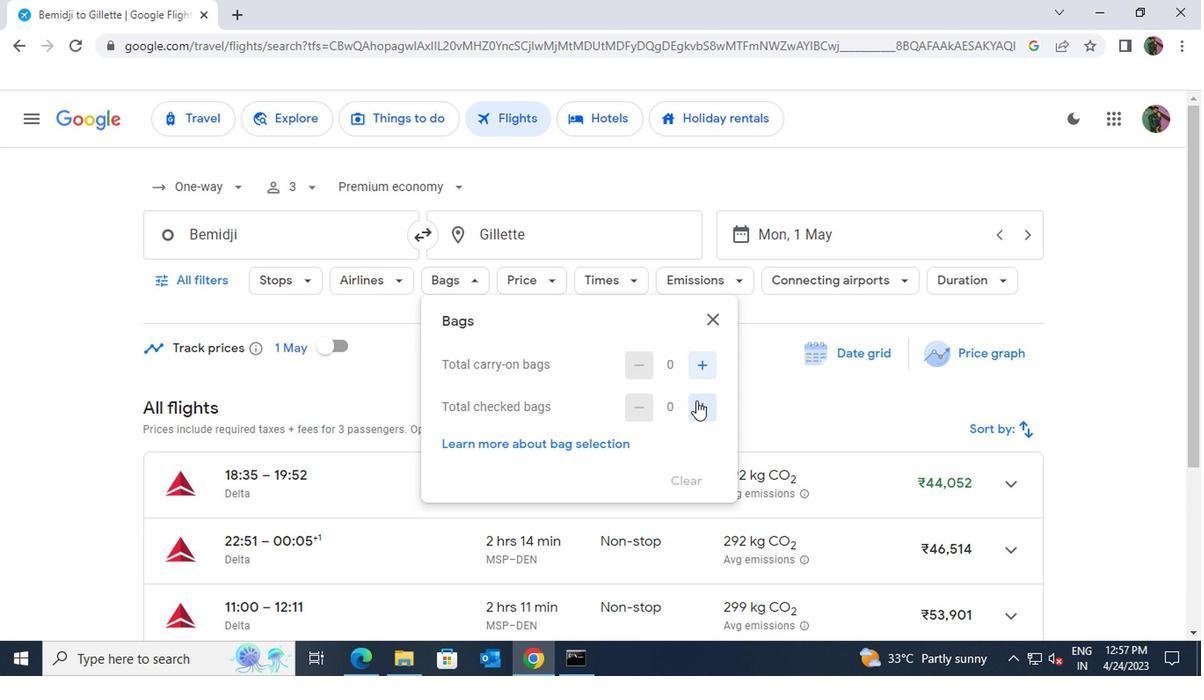 
Action: Mouse moved to (696, 318)
Screenshot: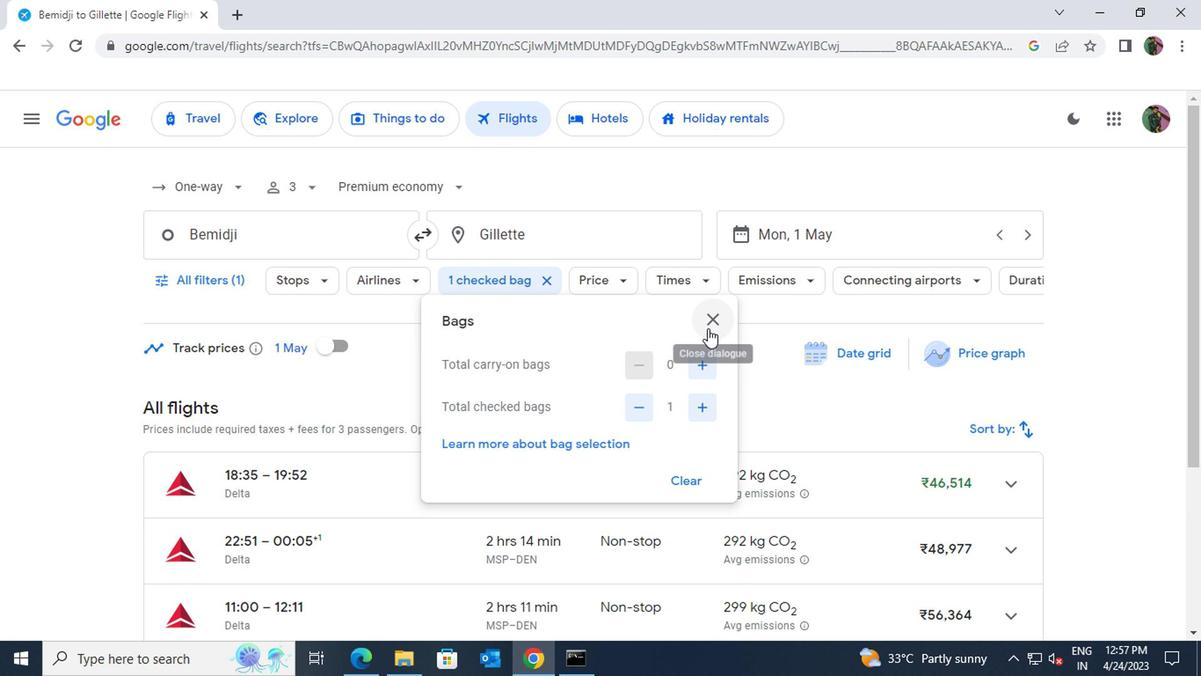 
Action: Mouse pressed left at (696, 318)
Screenshot: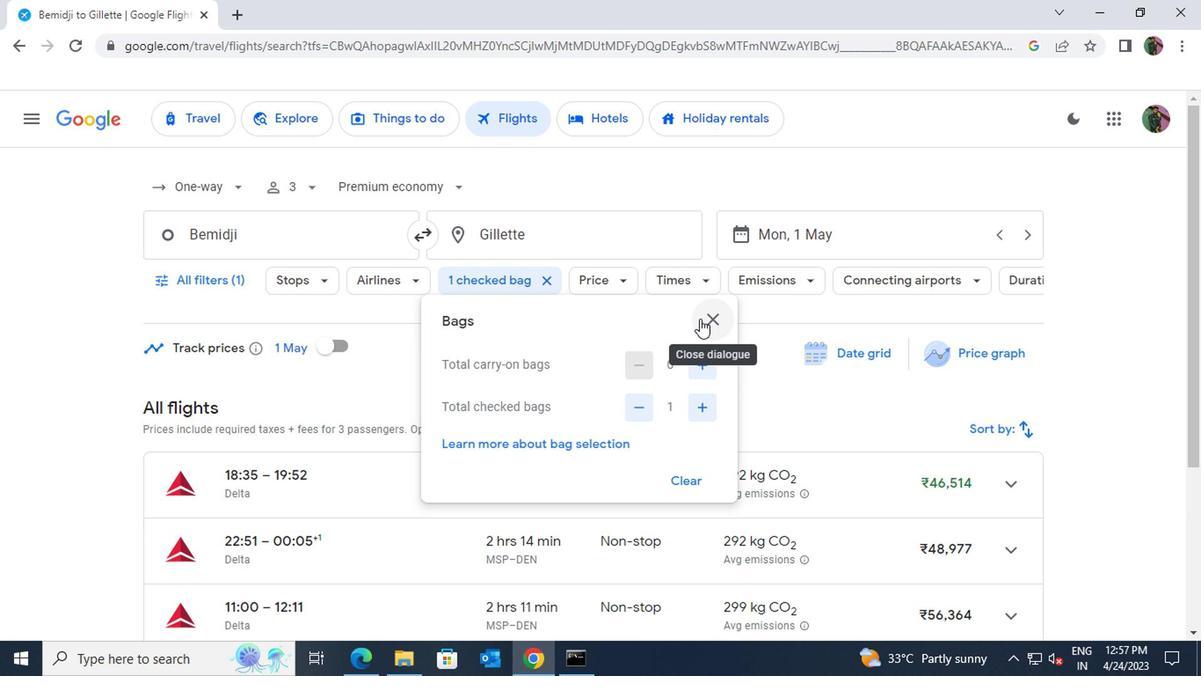 
Action: Mouse moved to (616, 291)
Screenshot: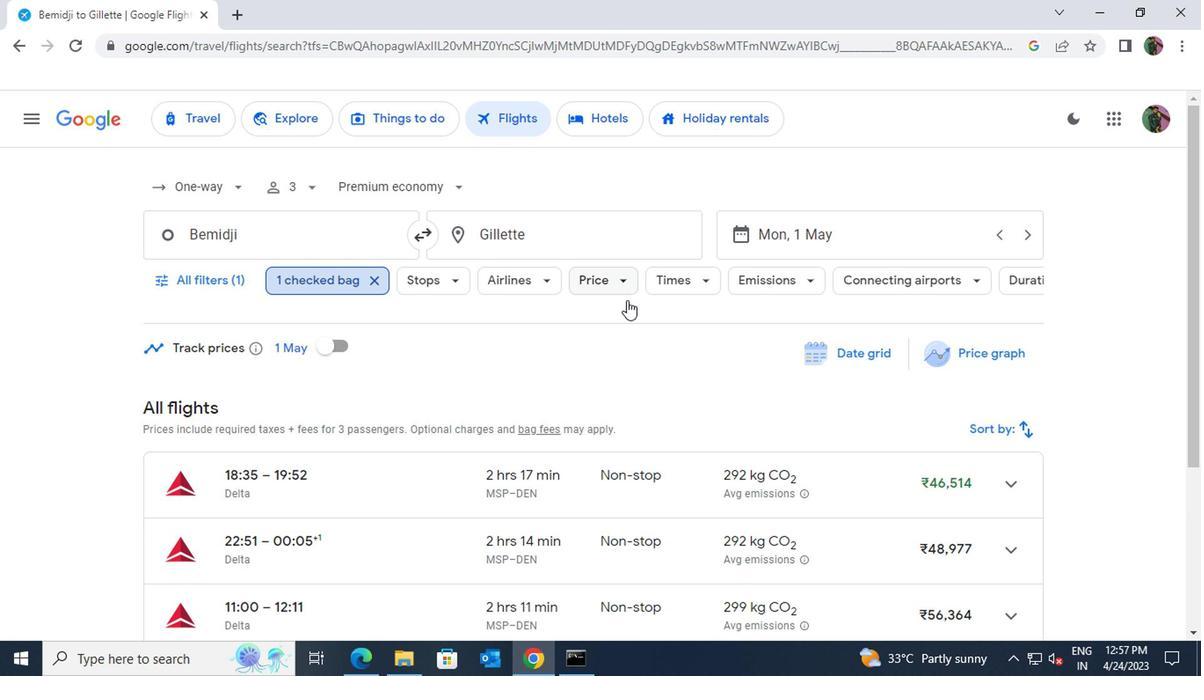 
Action: Mouse pressed left at (616, 291)
Screenshot: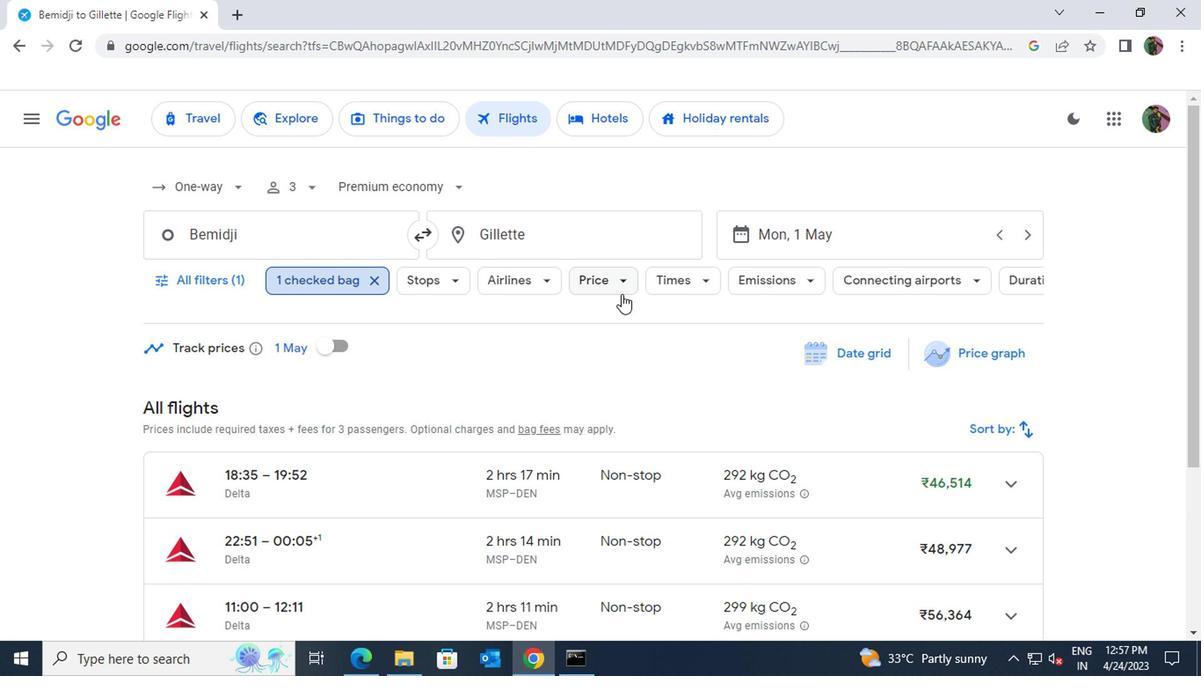 
Action: Mouse moved to (856, 396)
Screenshot: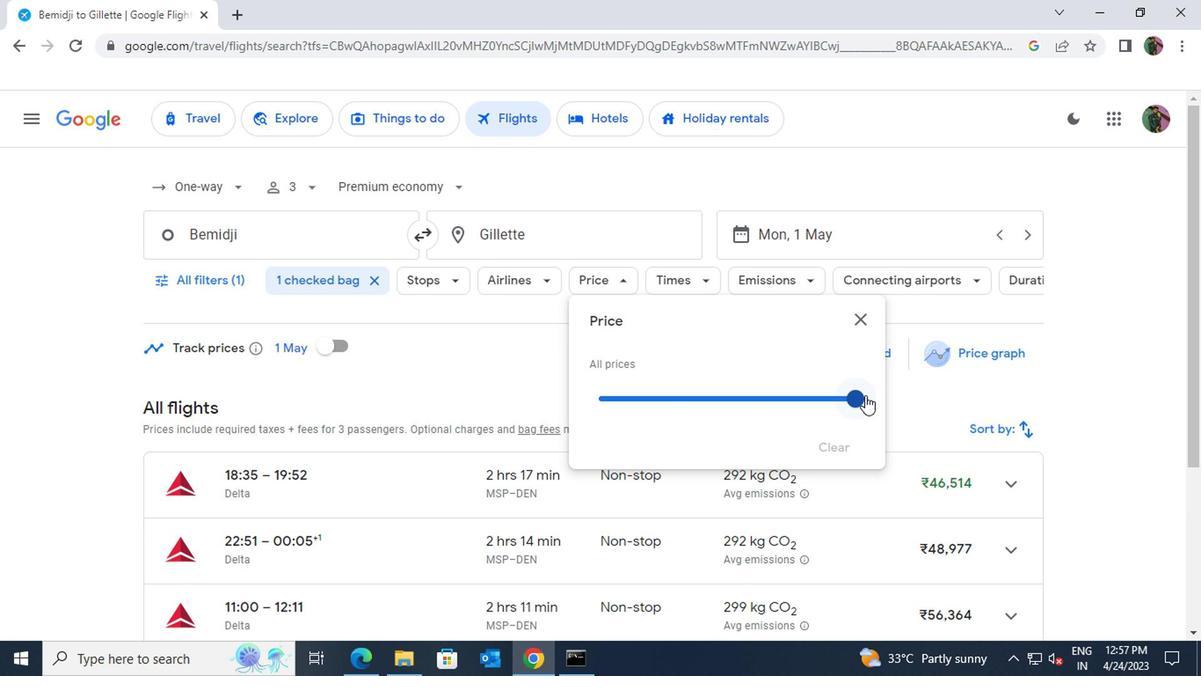 
Action: Mouse pressed left at (856, 396)
Screenshot: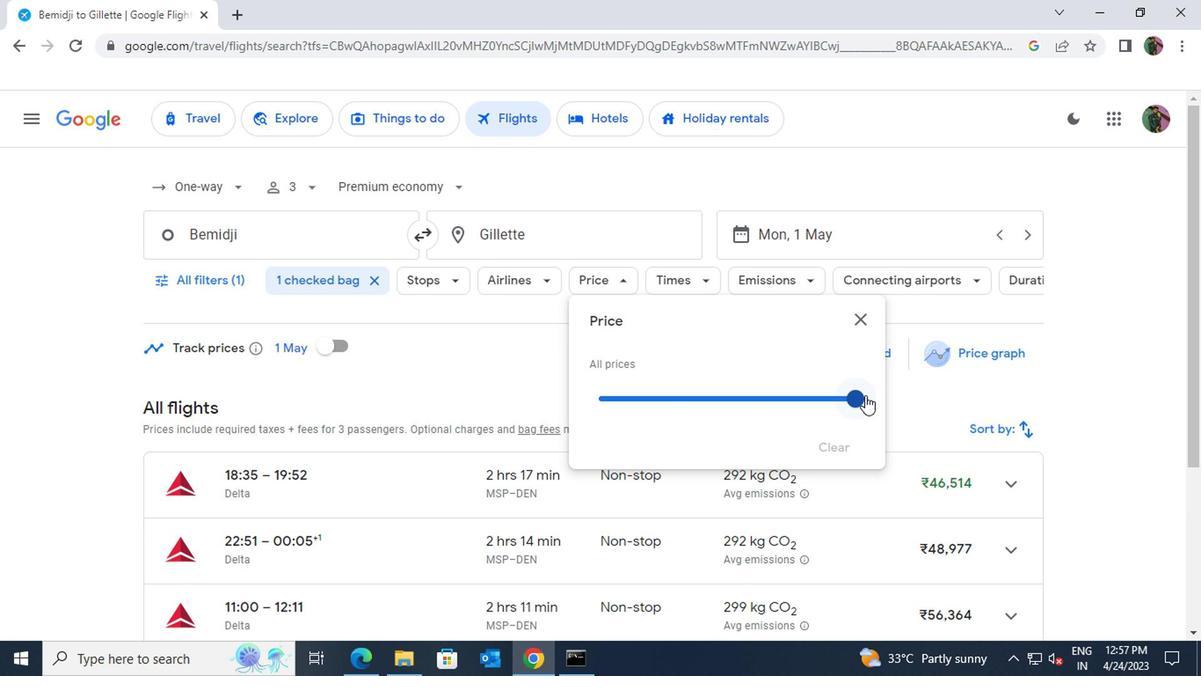 
Action: Mouse moved to (853, 321)
Screenshot: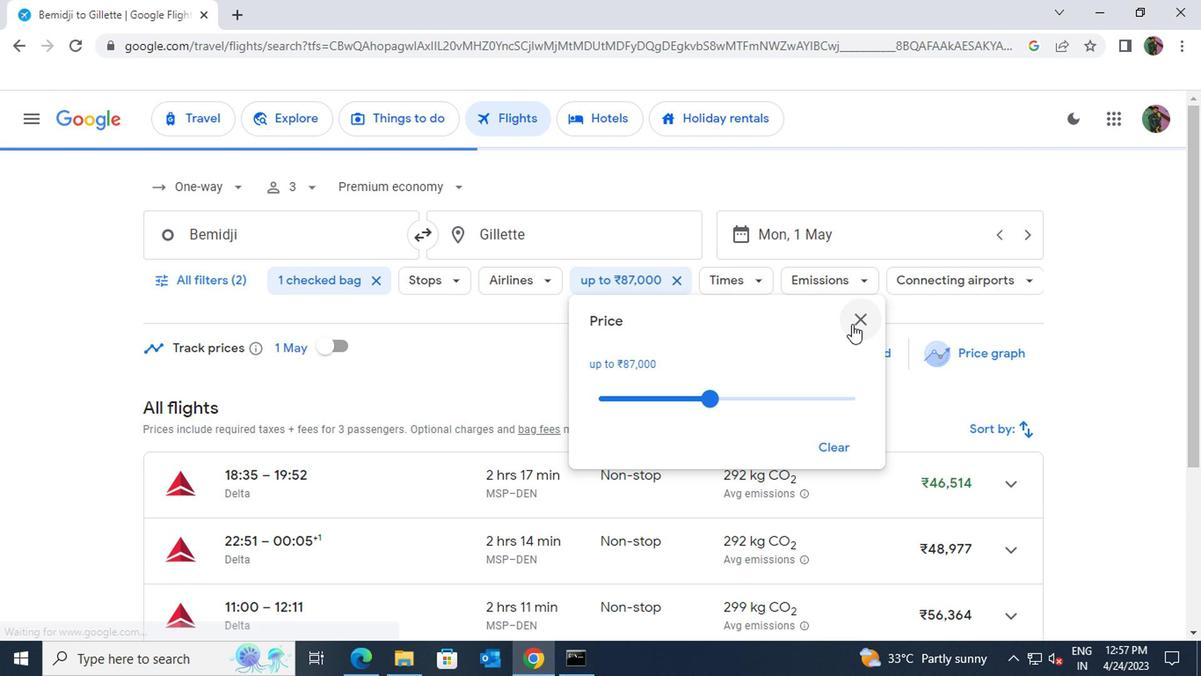 
Action: Mouse pressed left at (853, 321)
Screenshot: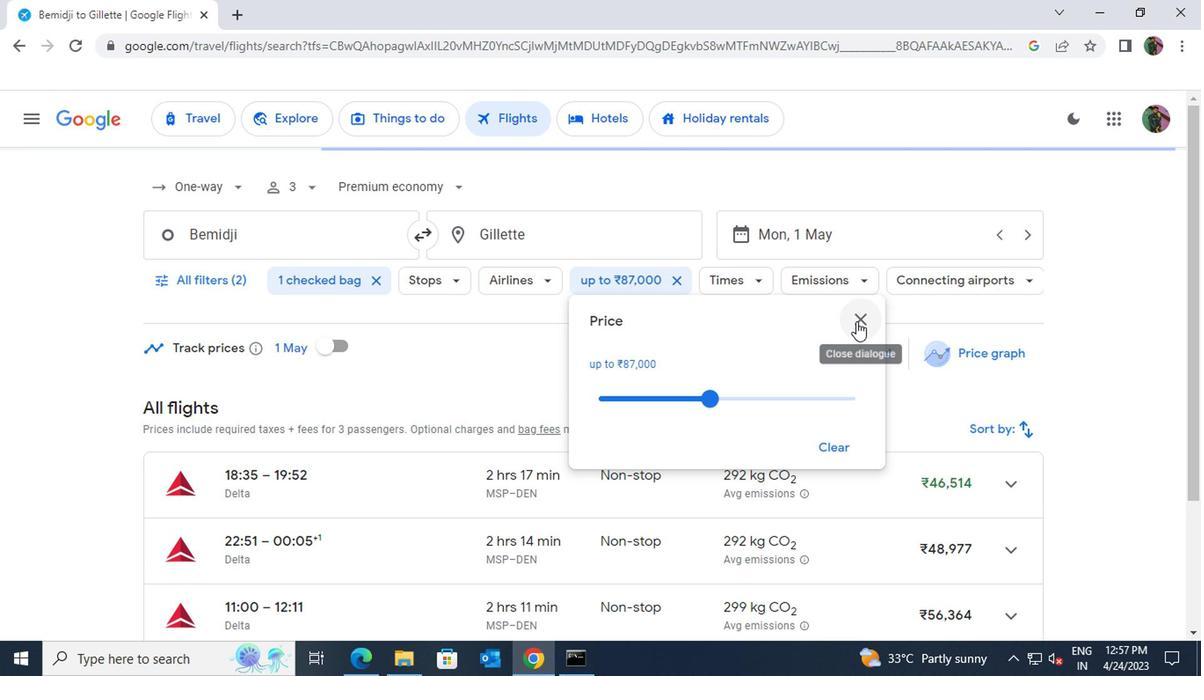 
Action: Mouse moved to (753, 287)
Screenshot: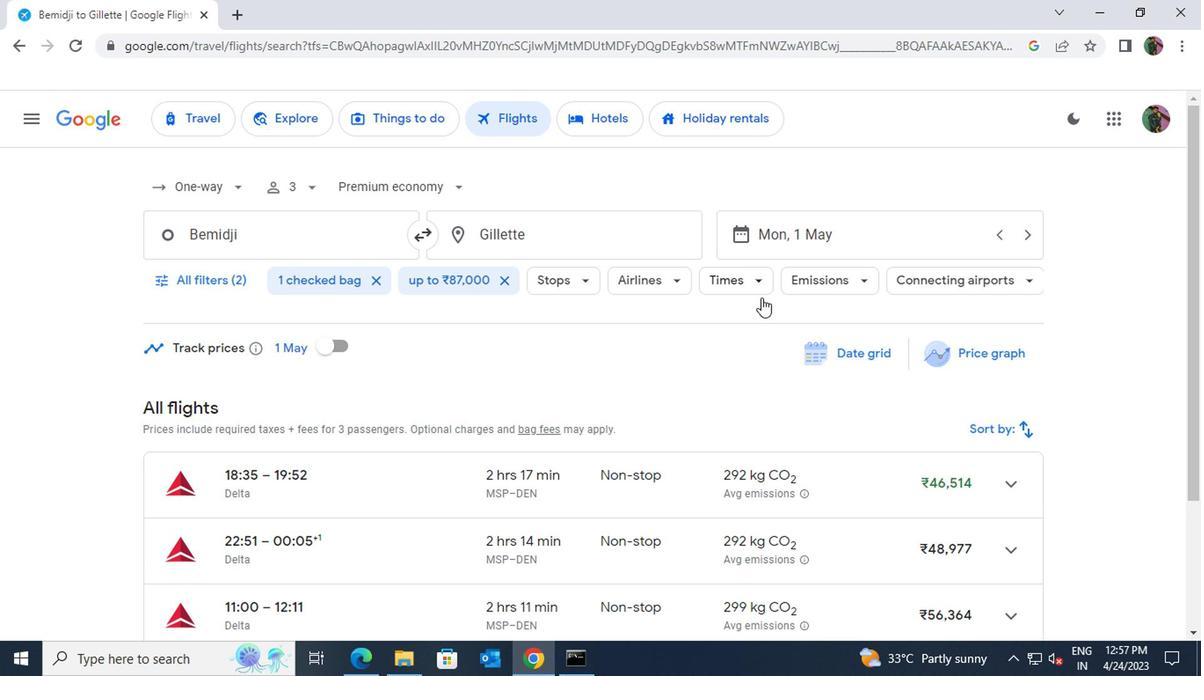 
Action: Mouse pressed left at (753, 287)
Screenshot: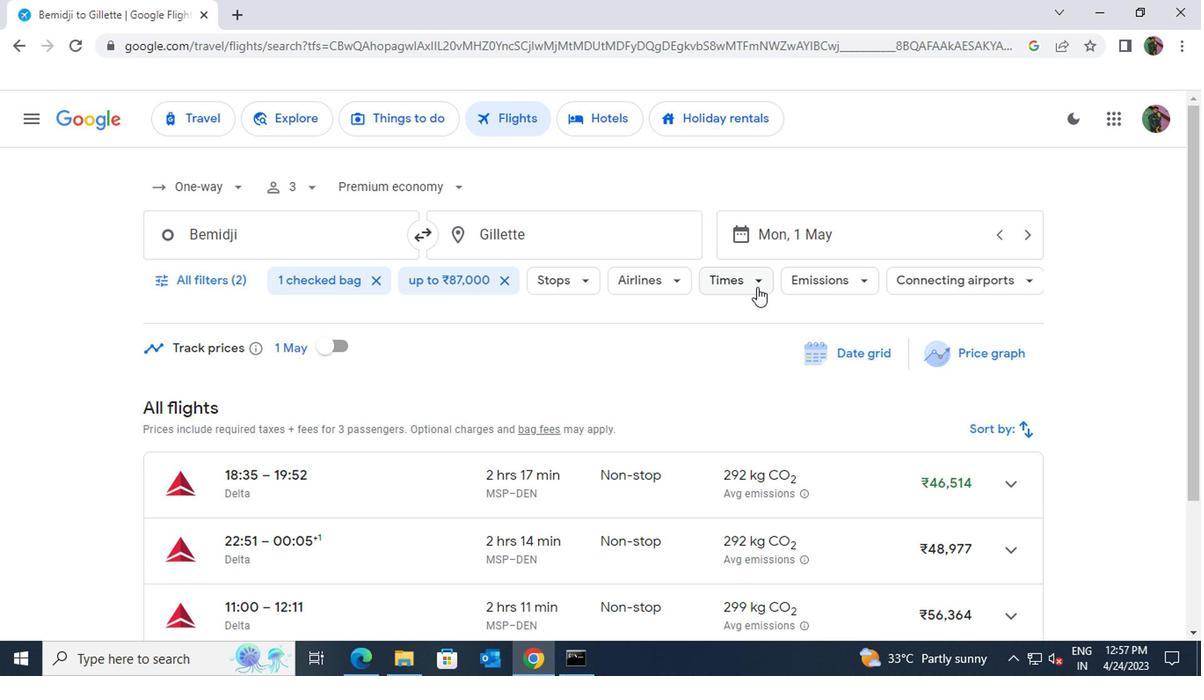 
Action: Mouse moved to (980, 443)
Screenshot: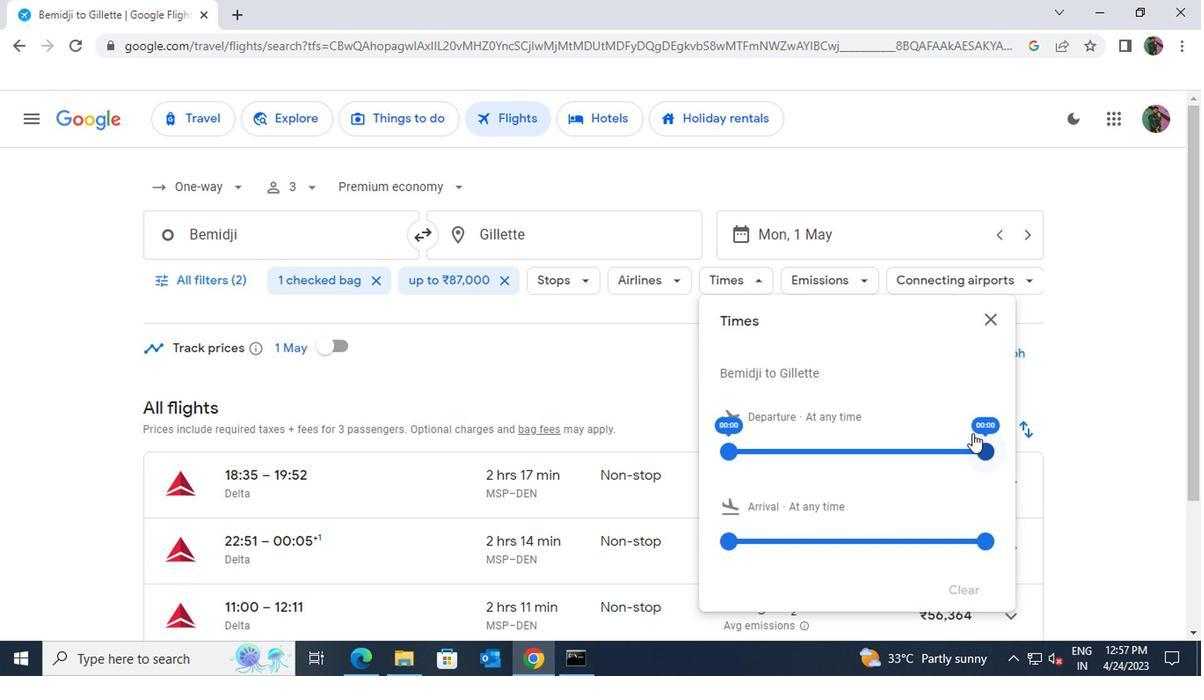 
Action: Mouse pressed left at (980, 443)
Screenshot: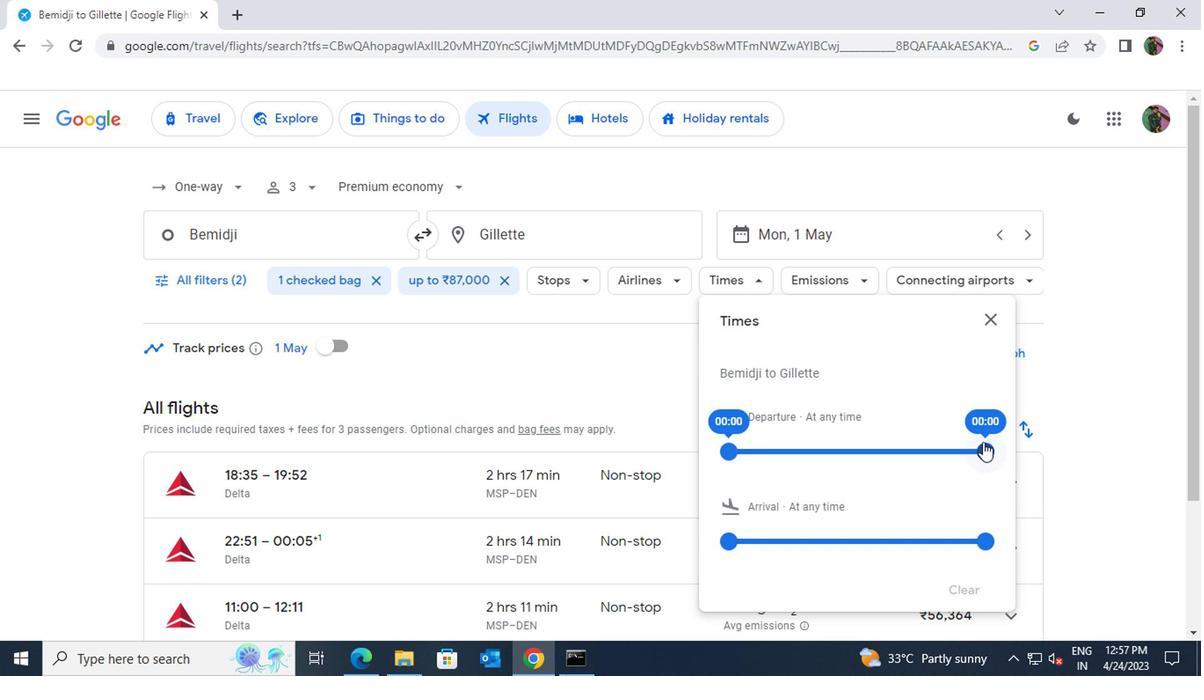 
Action: Mouse moved to (985, 319)
Screenshot: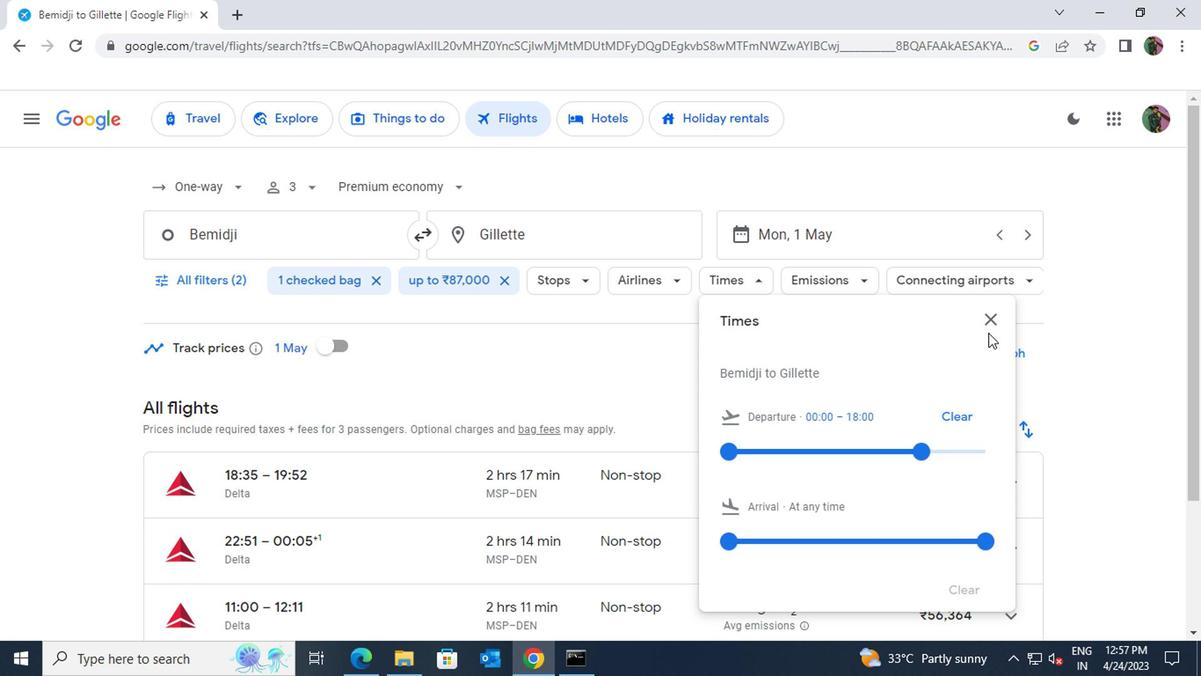 
Action: Mouse pressed left at (985, 319)
Screenshot: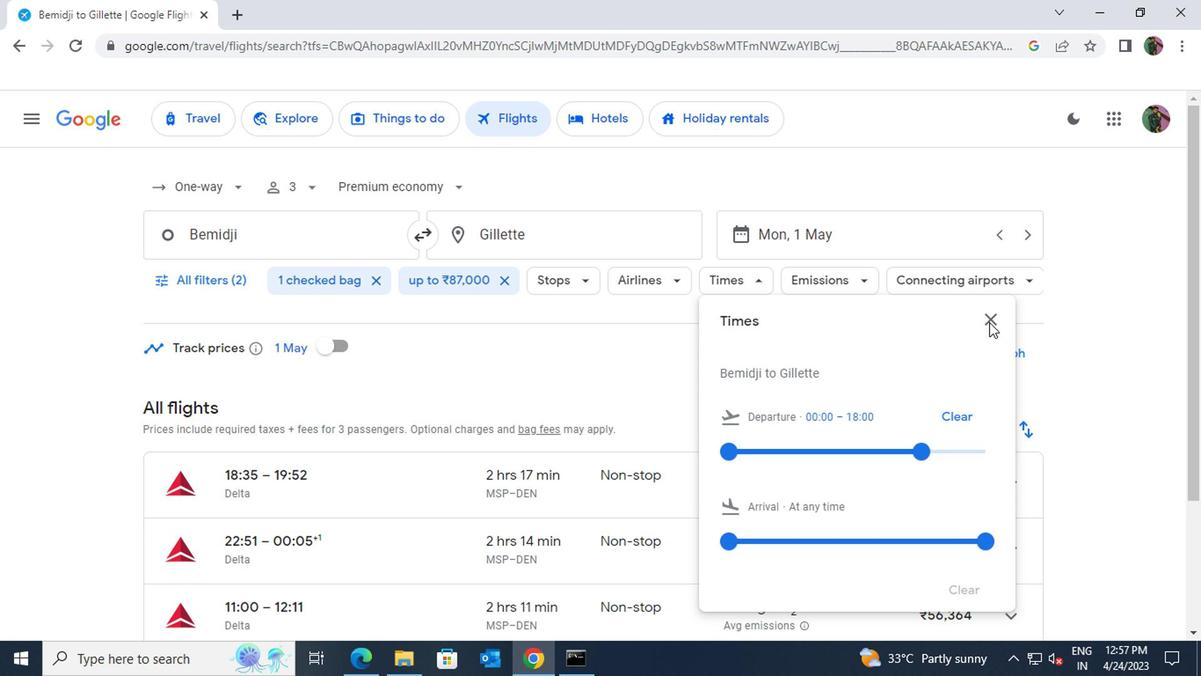 
Action: Mouse moved to (672, 486)
Screenshot: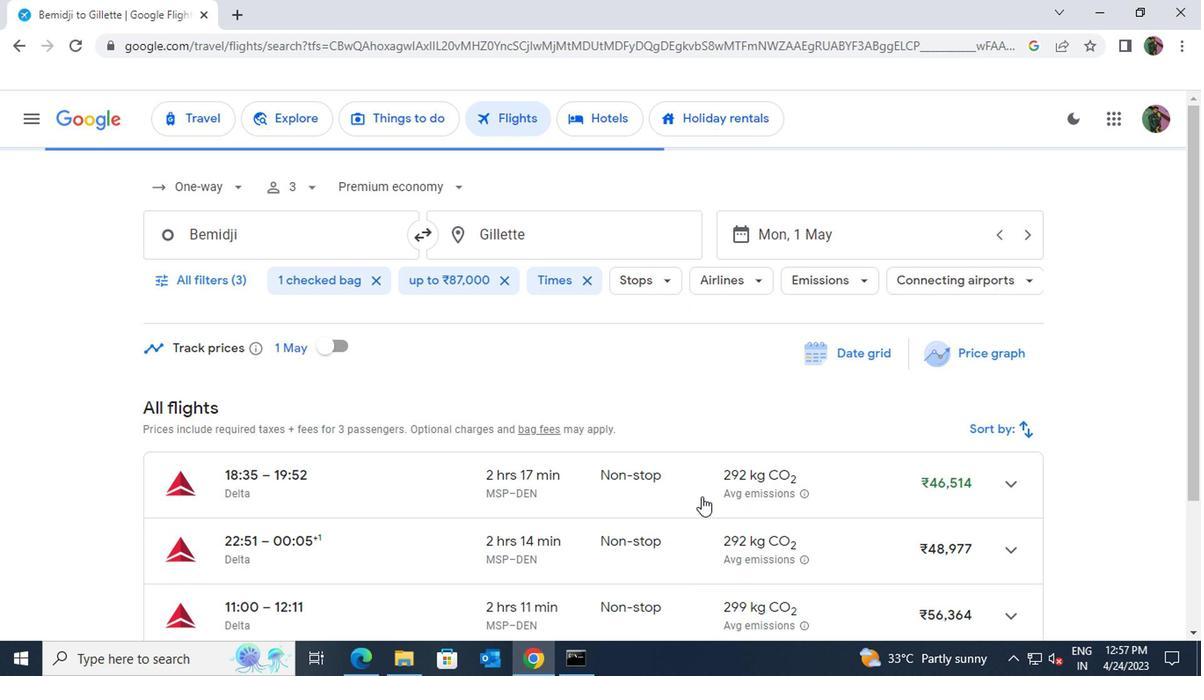 
Action: Mouse pressed left at (672, 486)
Screenshot: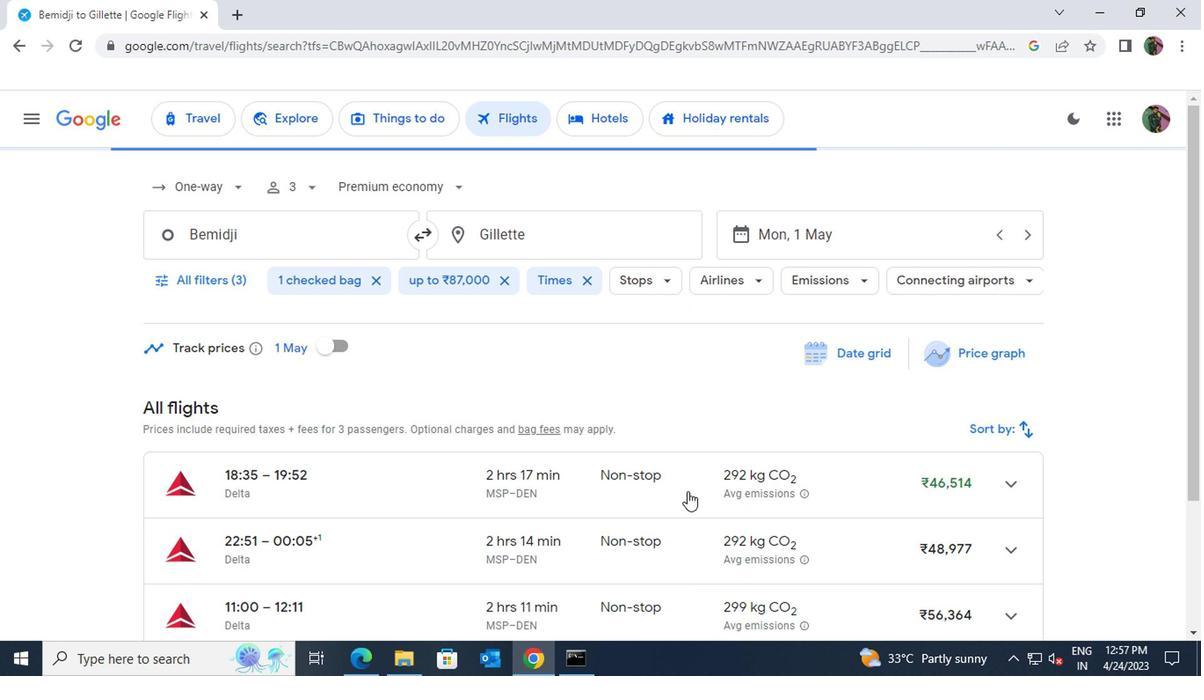 
Action: Mouse moved to (672, 483)
Screenshot: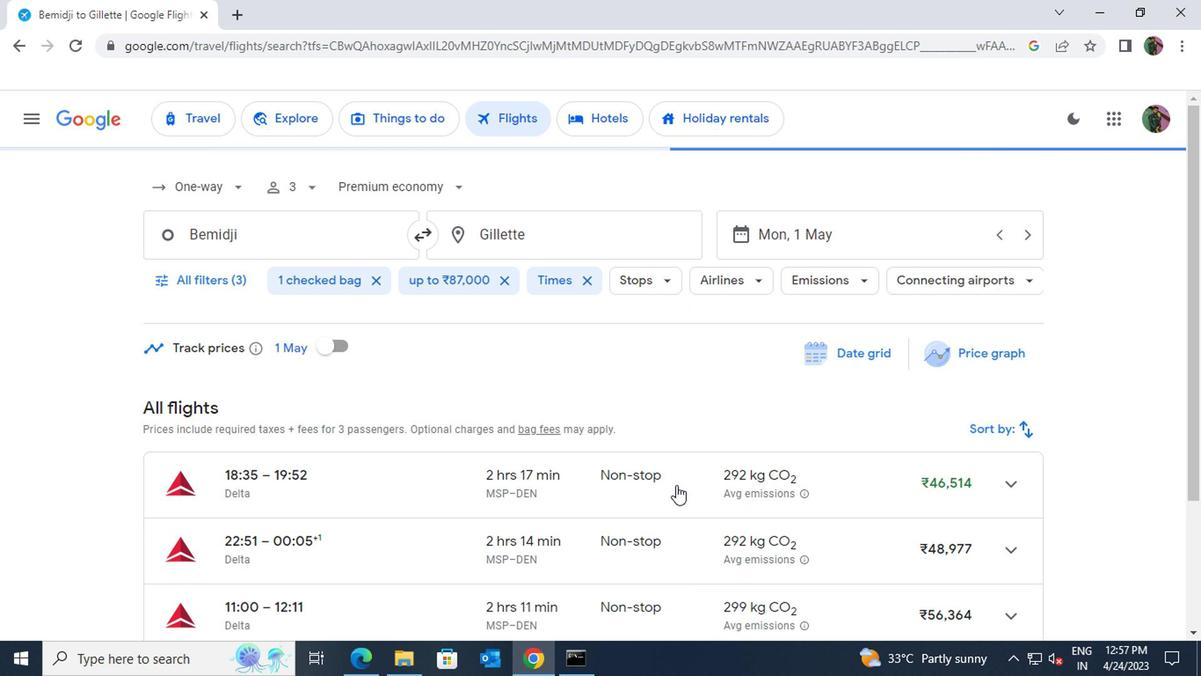 
